 Task: Check the sale-to-list ratio of island bar in the last 3 years.
Action: Mouse moved to (959, 212)
Screenshot: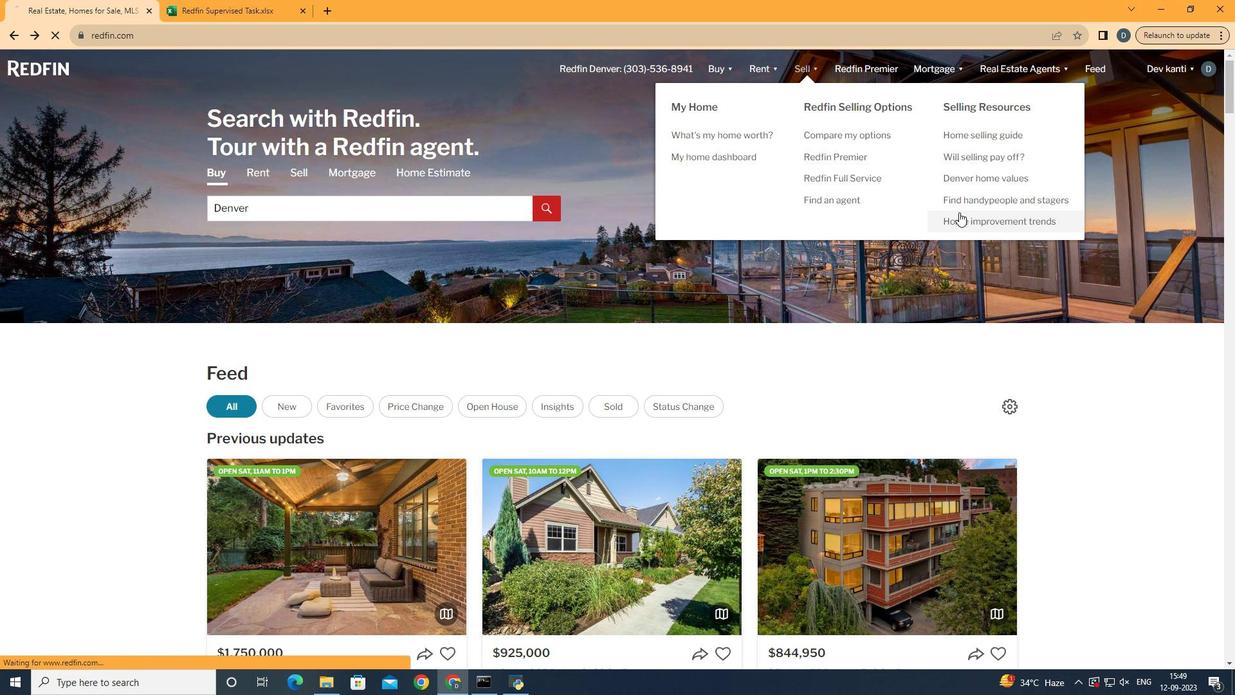 
Action: Mouse pressed left at (959, 212)
Screenshot: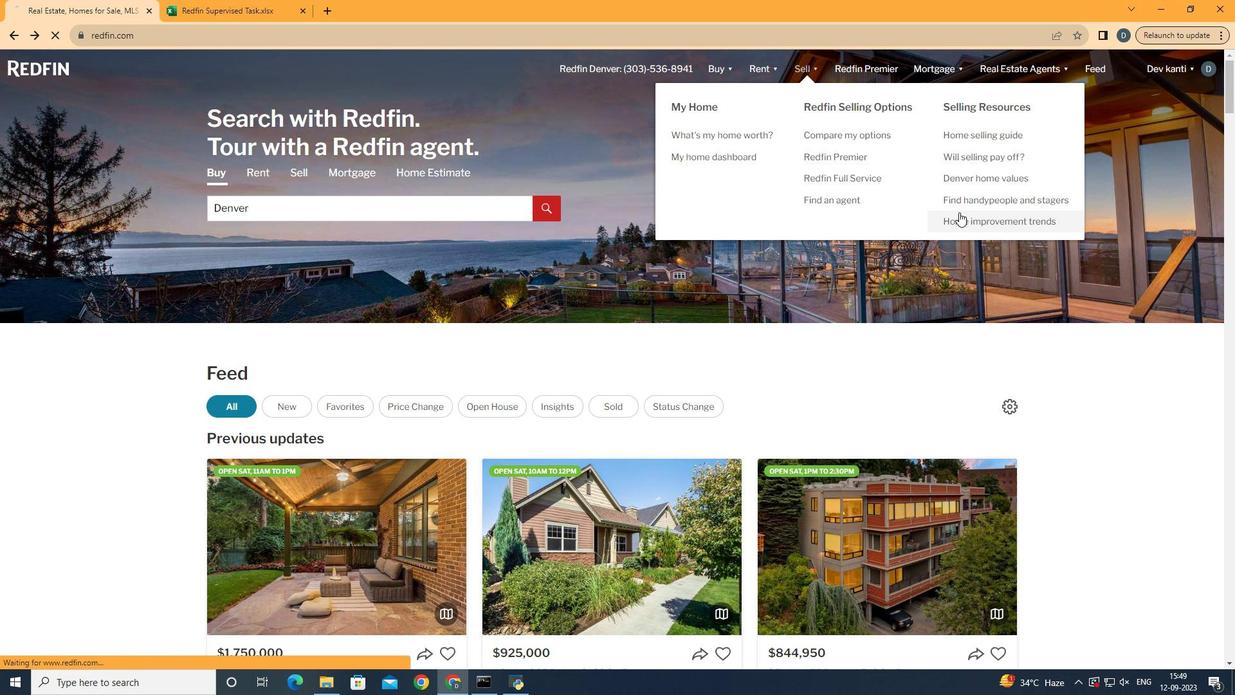 
Action: Mouse moved to (299, 263)
Screenshot: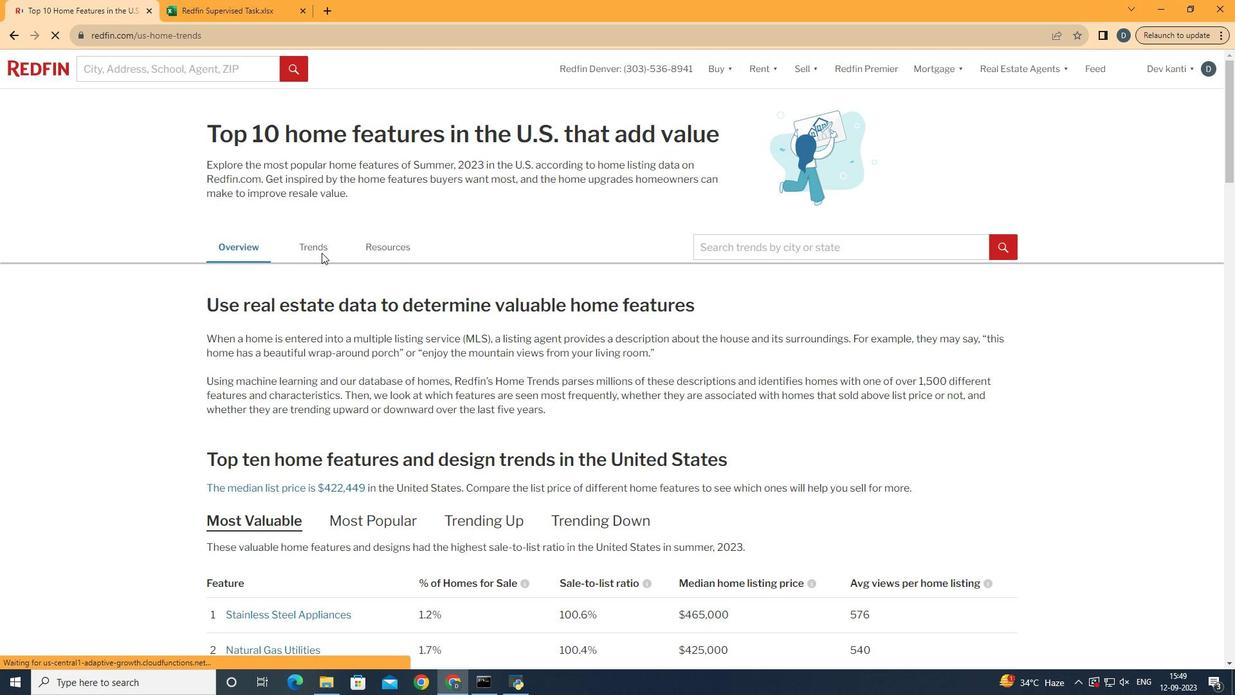 
Action: Mouse pressed left at (299, 263)
Screenshot: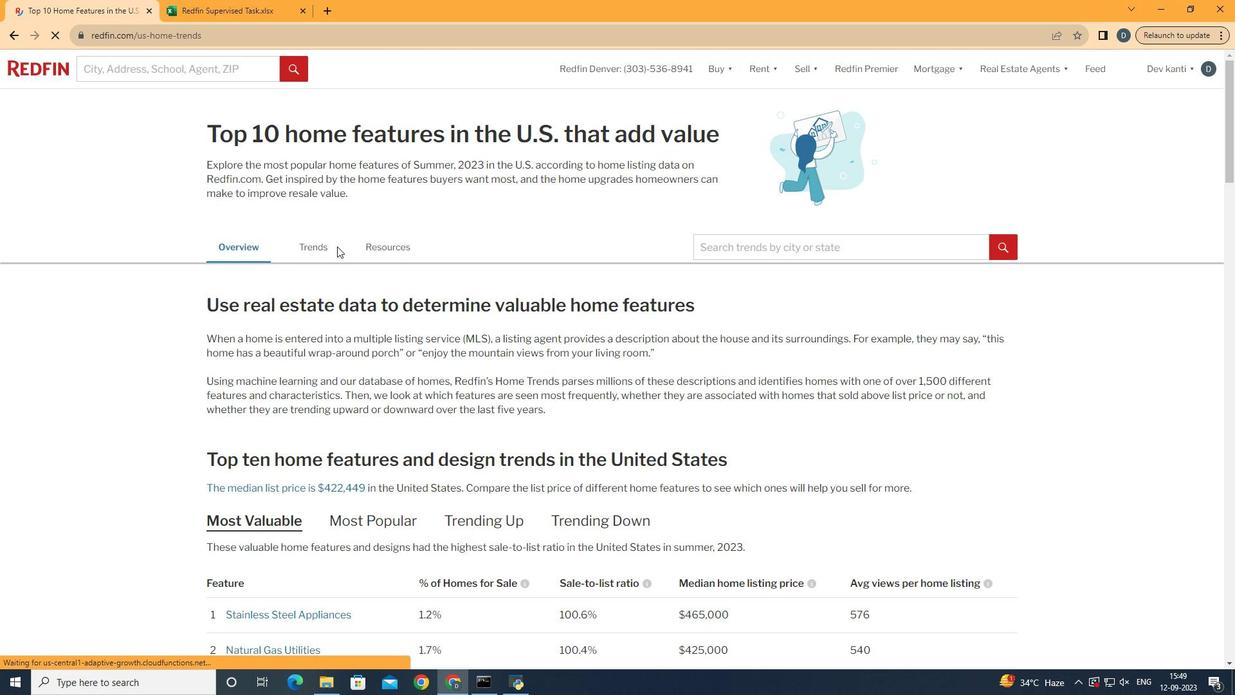 
Action: Mouse moved to (337, 246)
Screenshot: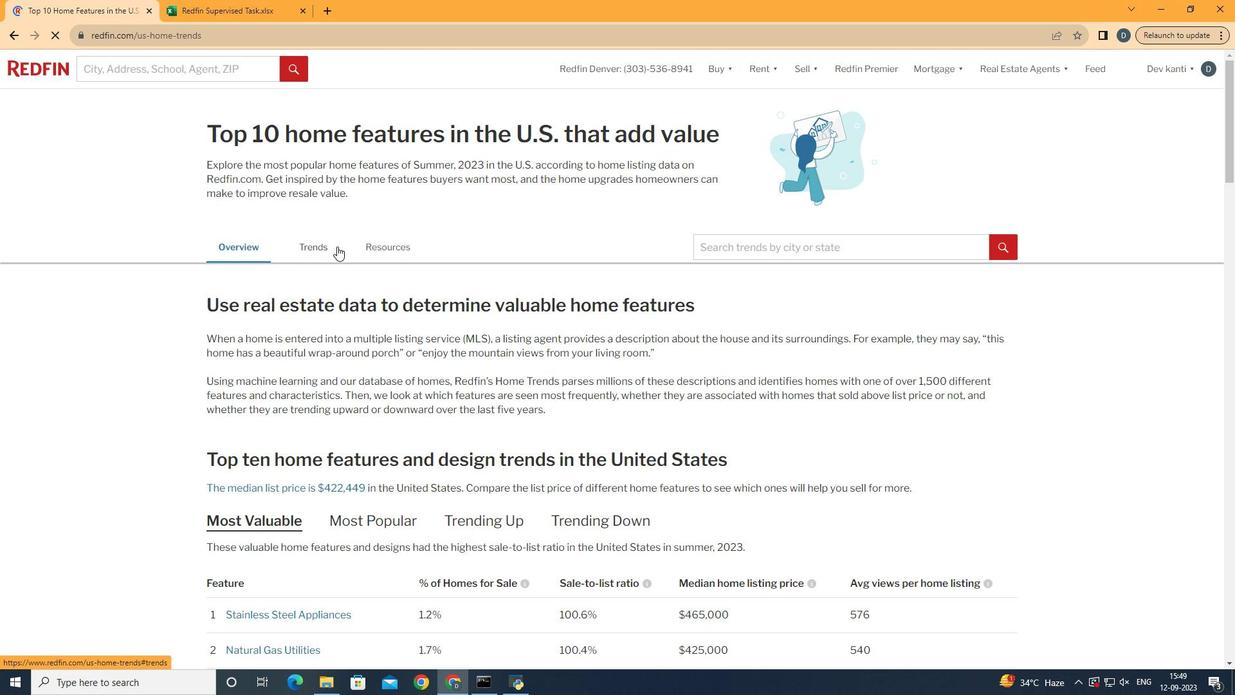 
Action: Mouse pressed left at (337, 246)
Screenshot: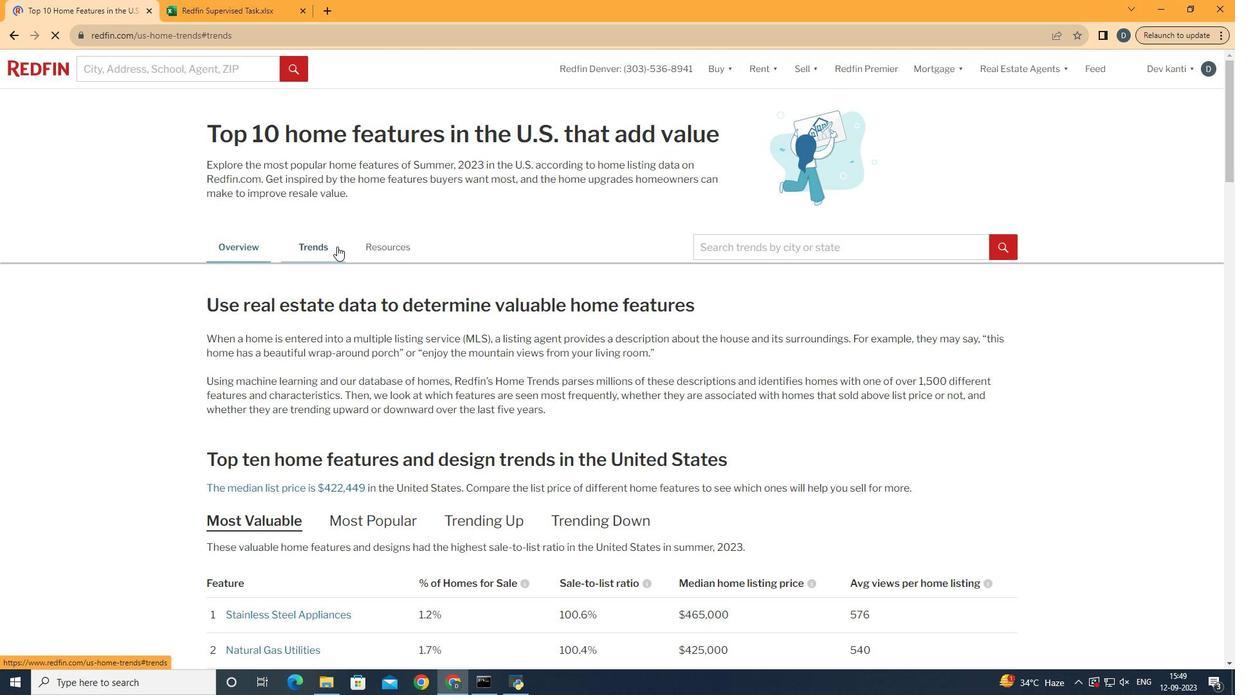 
Action: Mouse scrolled (337, 245) with delta (0, 0)
Screenshot: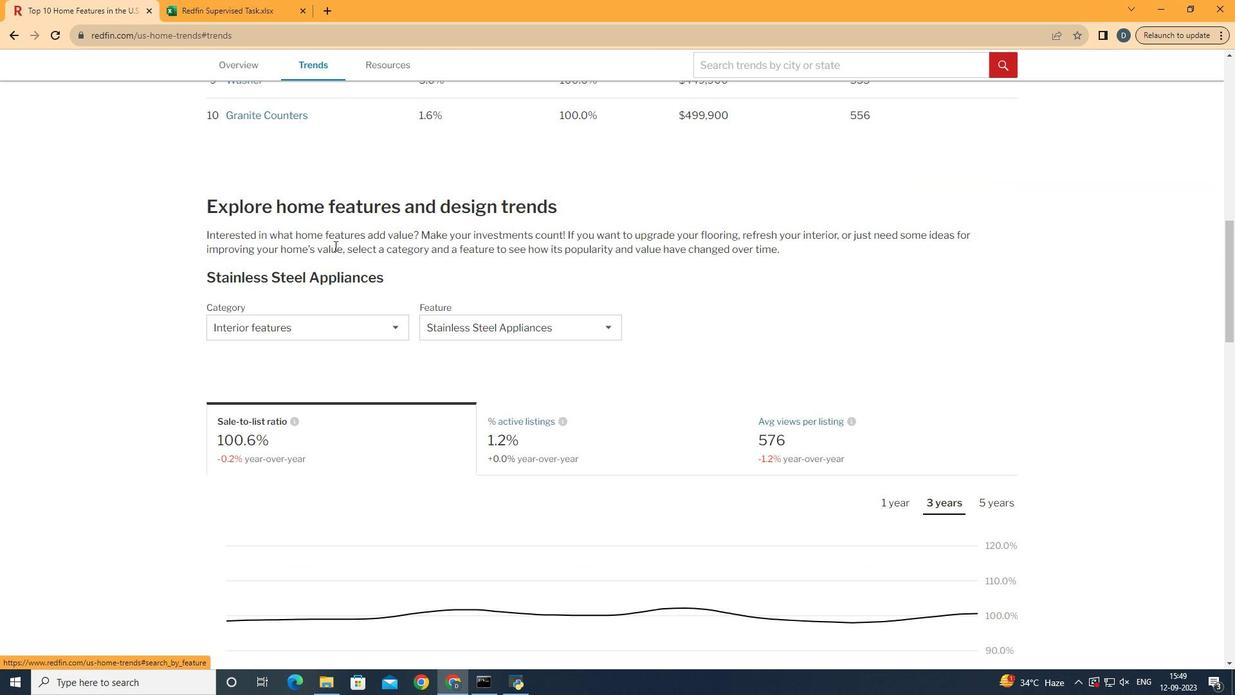 
Action: Mouse scrolled (337, 245) with delta (0, 0)
Screenshot: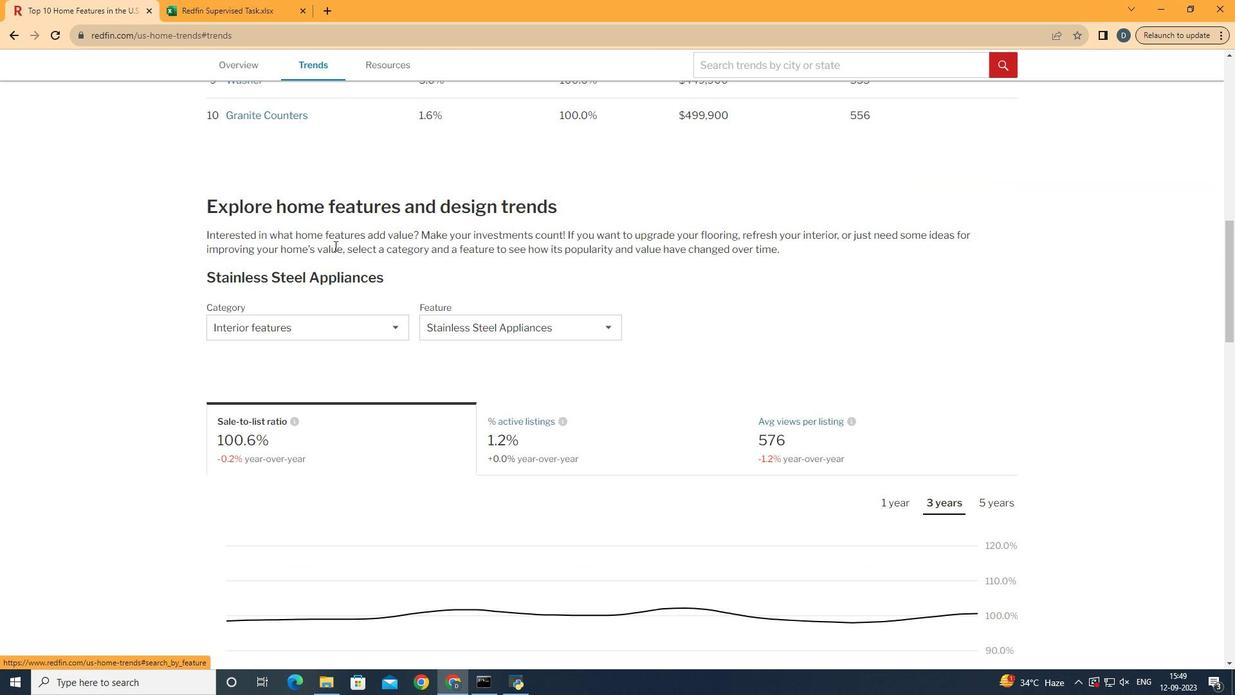 
Action: Mouse scrolled (337, 245) with delta (0, 0)
Screenshot: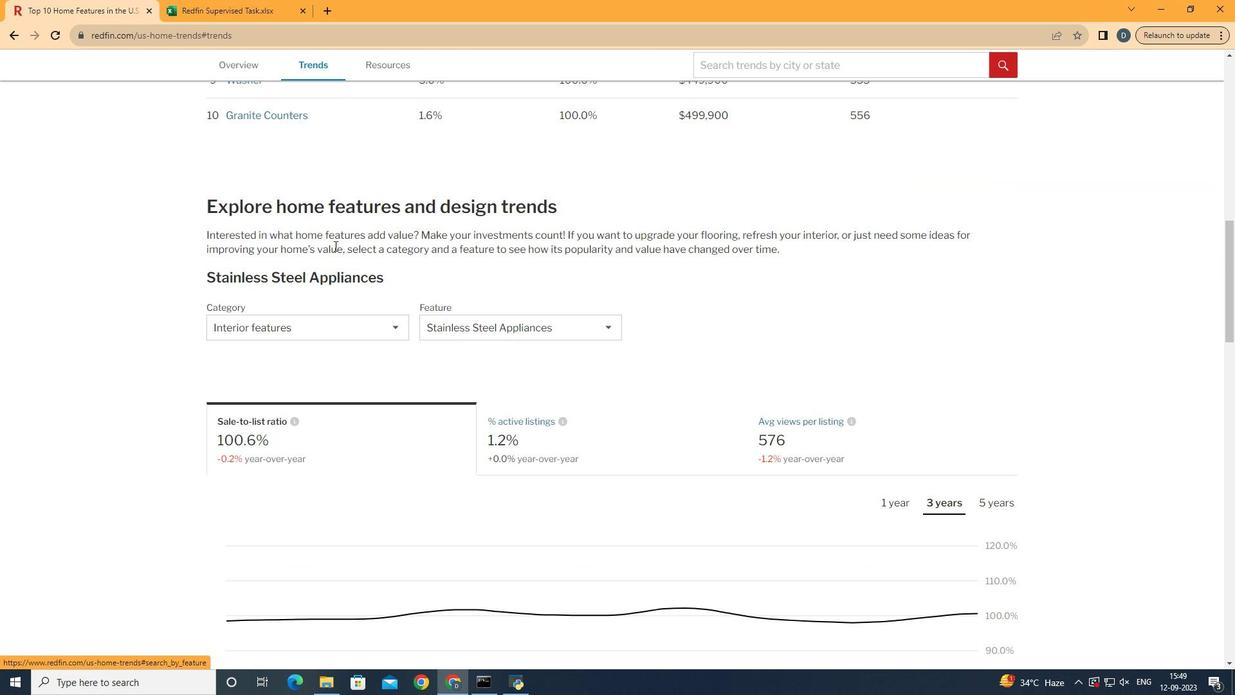 
Action: Mouse scrolled (337, 245) with delta (0, 0)
Screenshot: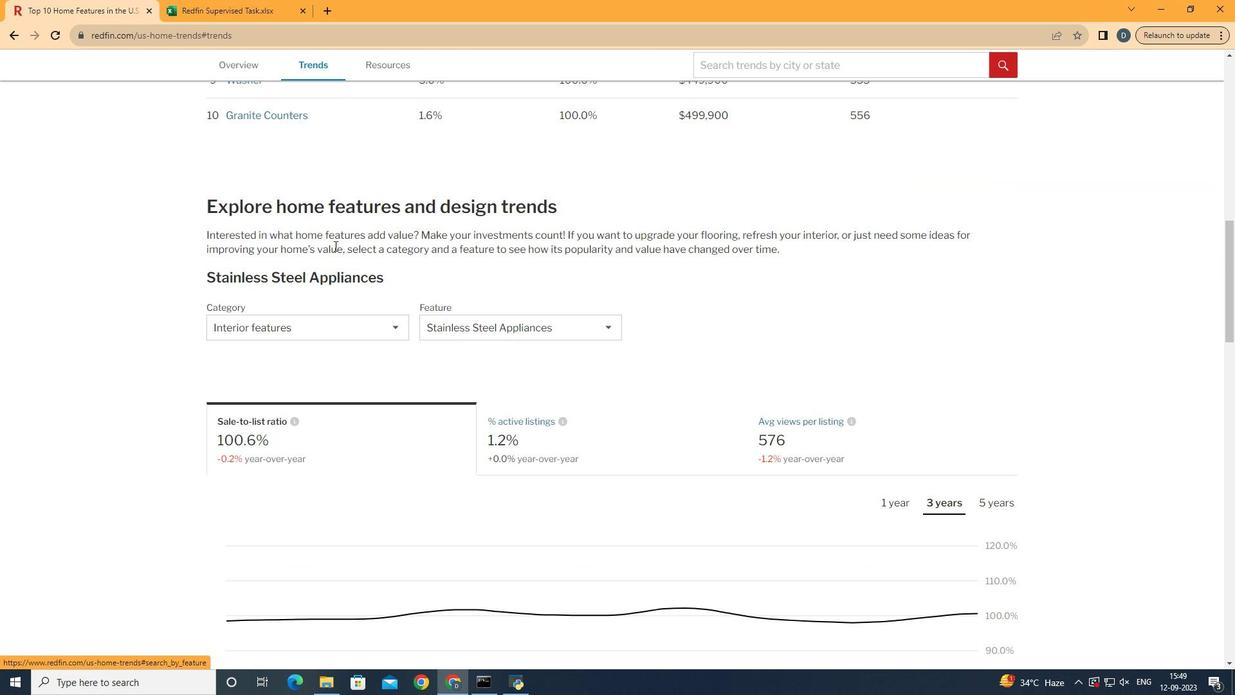 
Action: Mouse scrolled (337, 245) with delta (0, 0)
Screenshot: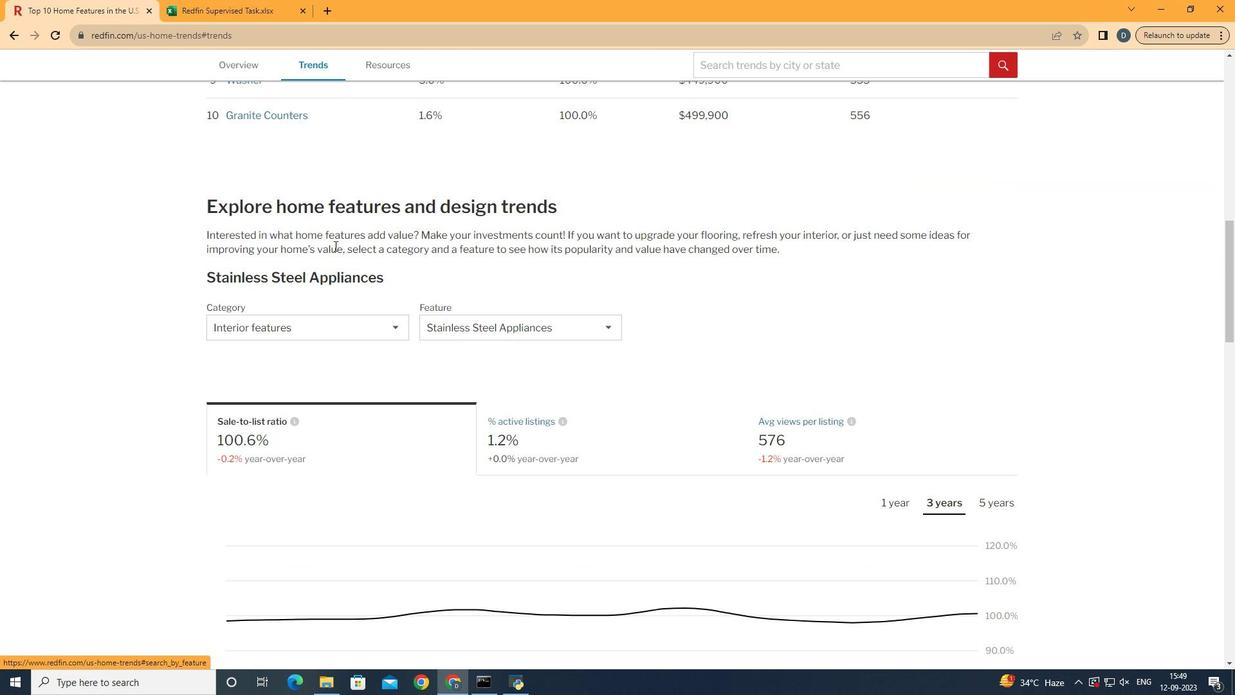 
Action: Mouse scrolled (337, 245) with delta (0, 0)
Screenshot: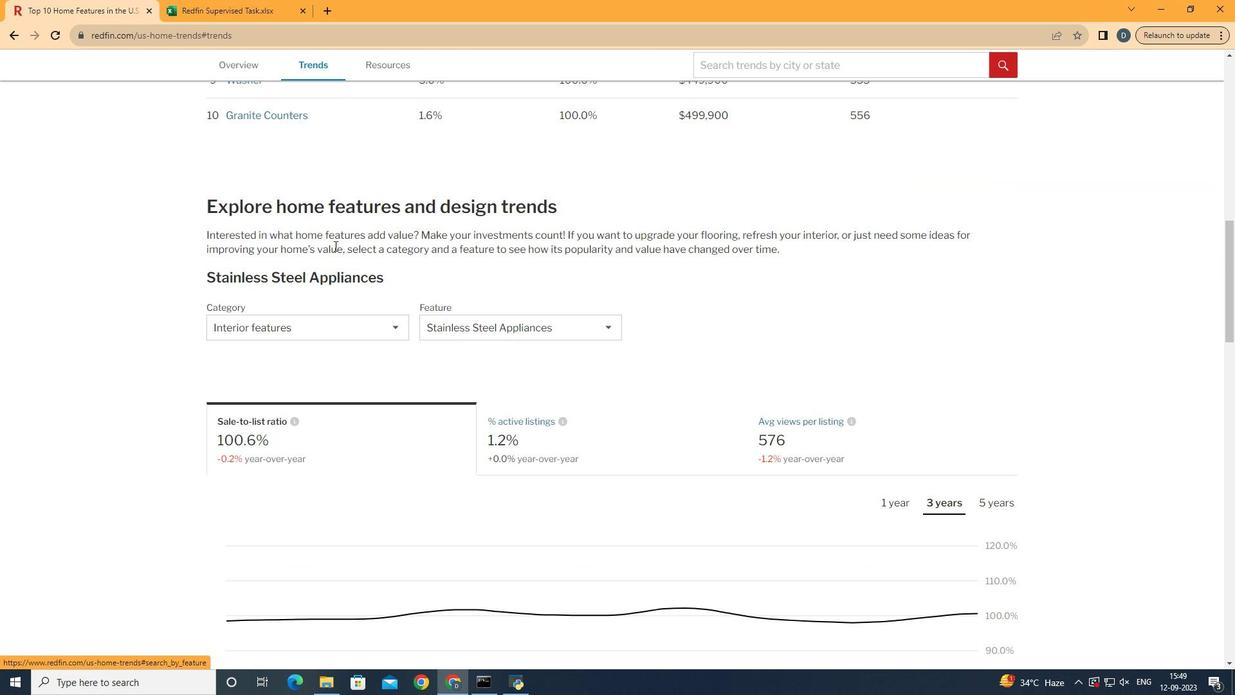 
Action: Mouse moved to (337, 246)
Screenshot: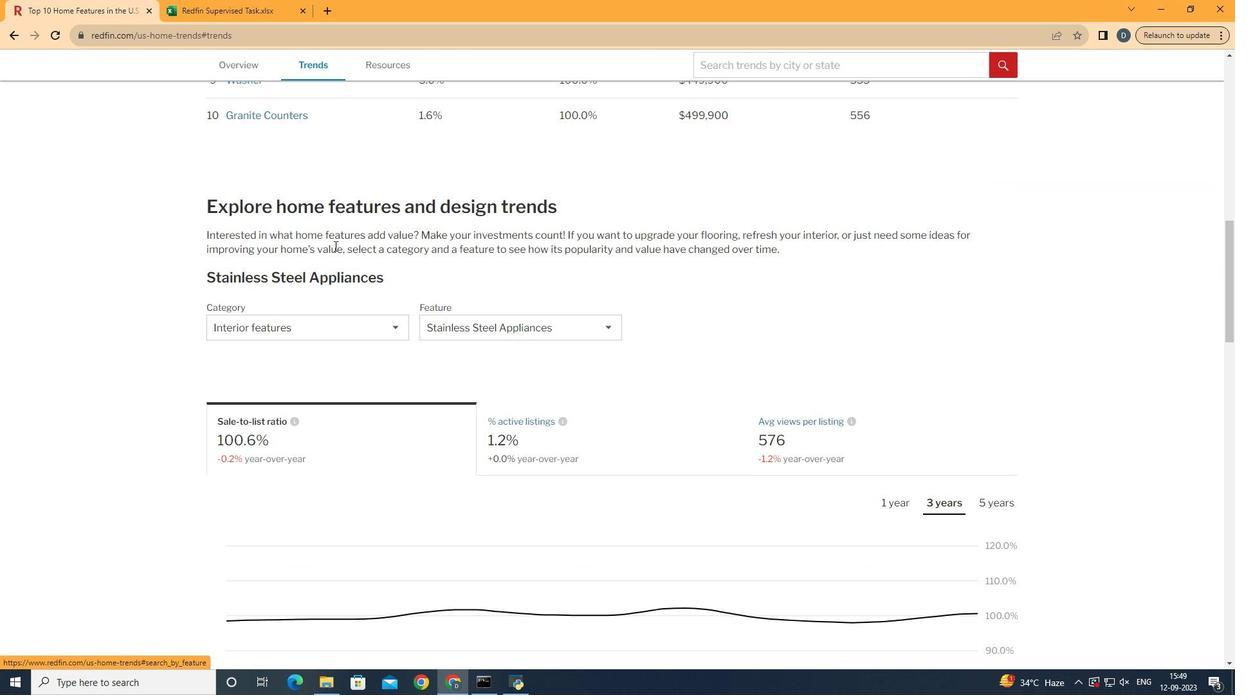 
Action: Mouse scrolled (337, 245) with delta (0, 0)
Screenshot: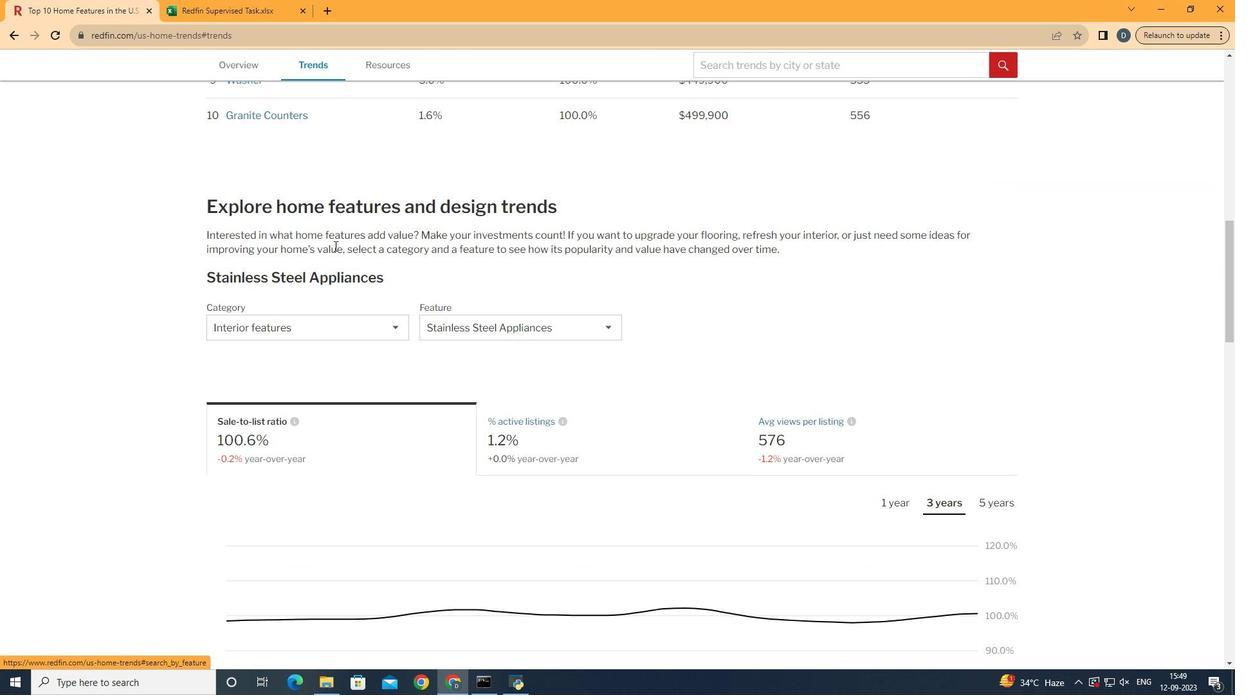 
Action: Mouse moved to (334, 245)
Screenshot: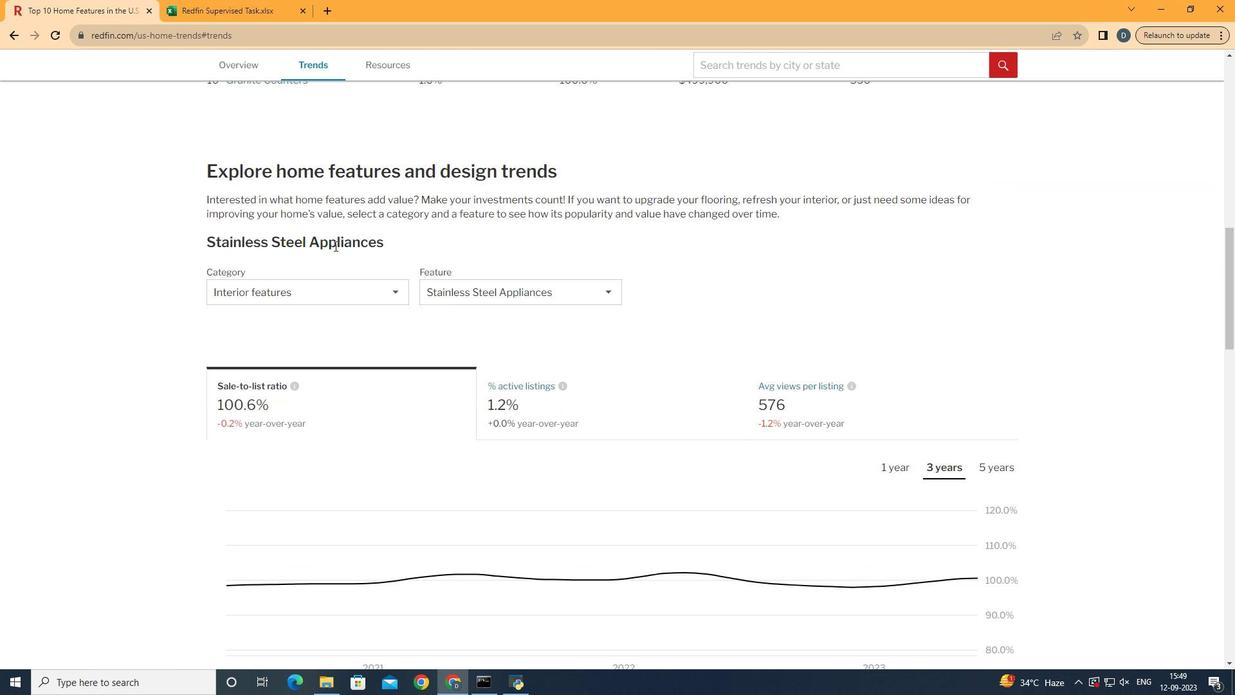 
Action: Mouse scrolled (334, 245) with delta (0, 0)
Screenshot: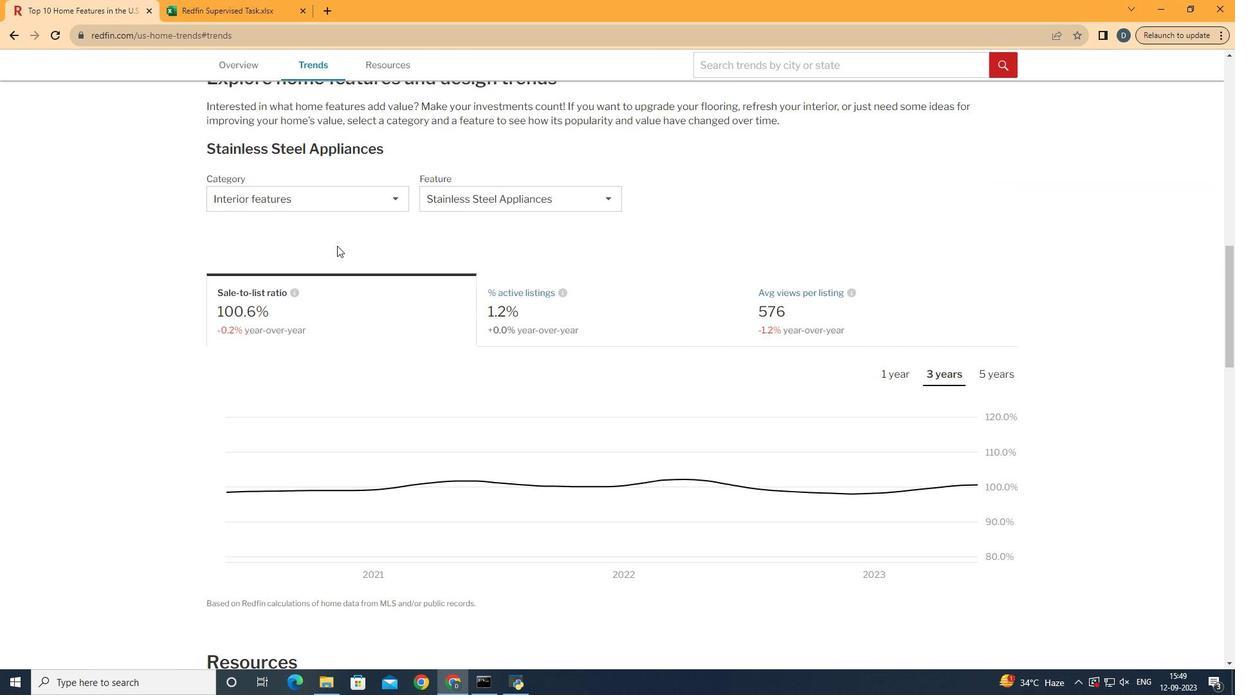 
Action: Mouse scrolled (334, 245) with delta (0, 0)
Screenshot: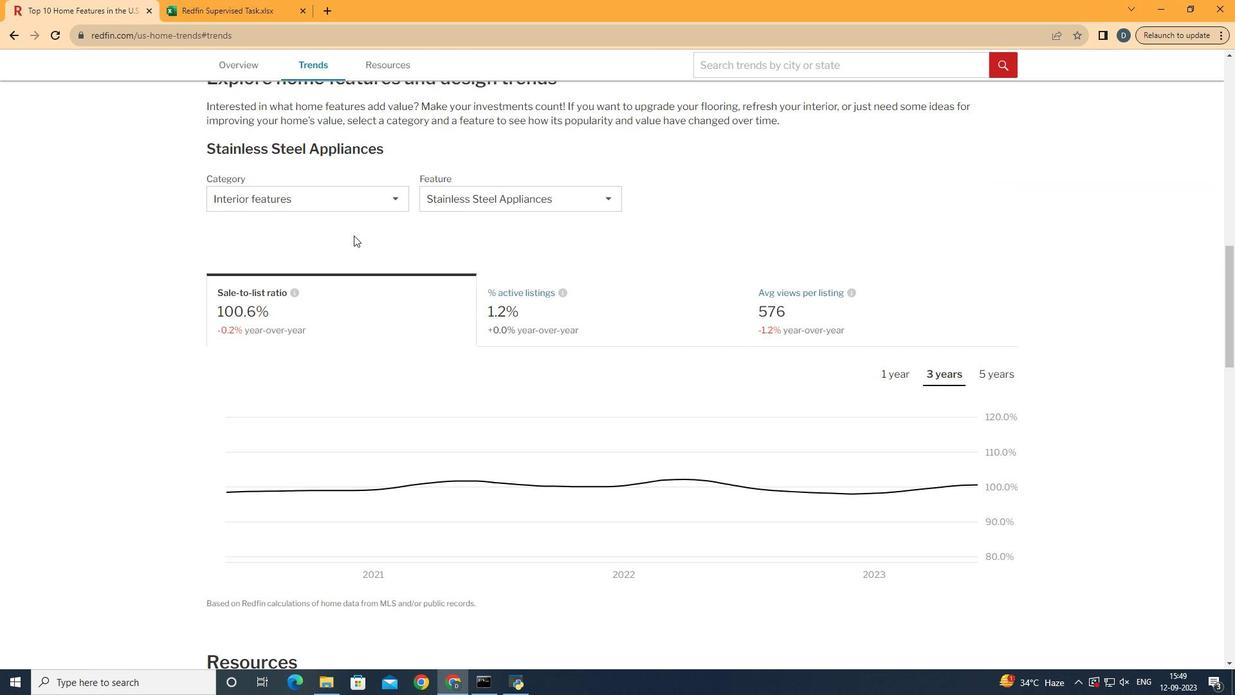 
Action: Mouse moved to (386, 196)
Screenshot: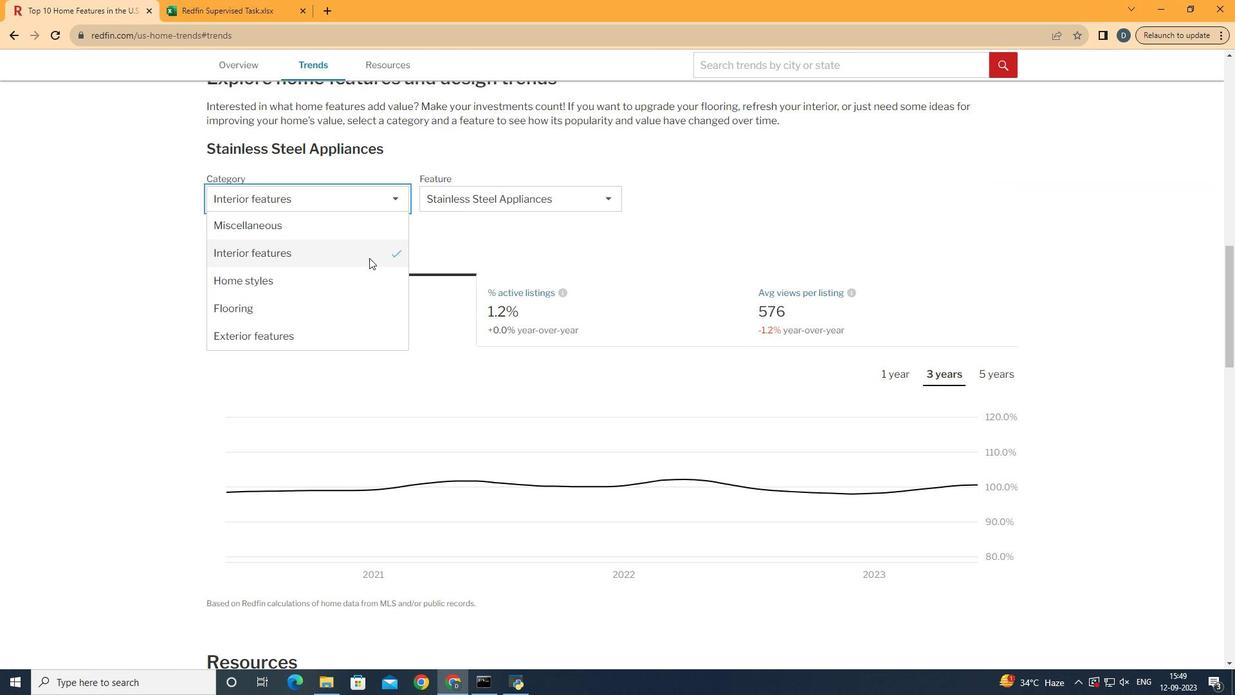 
Action: Mouse pressed left at (386, 196)
Screenshot: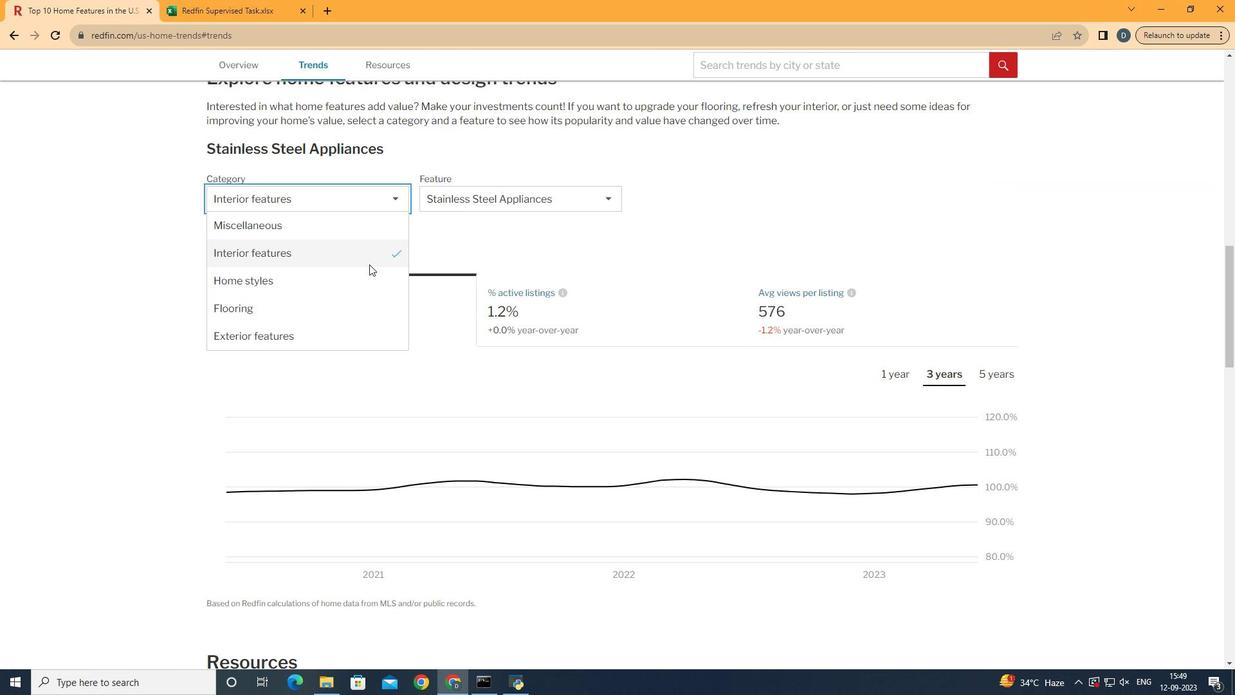 
Action: Mouse moved to (370, 265)
Screenshot: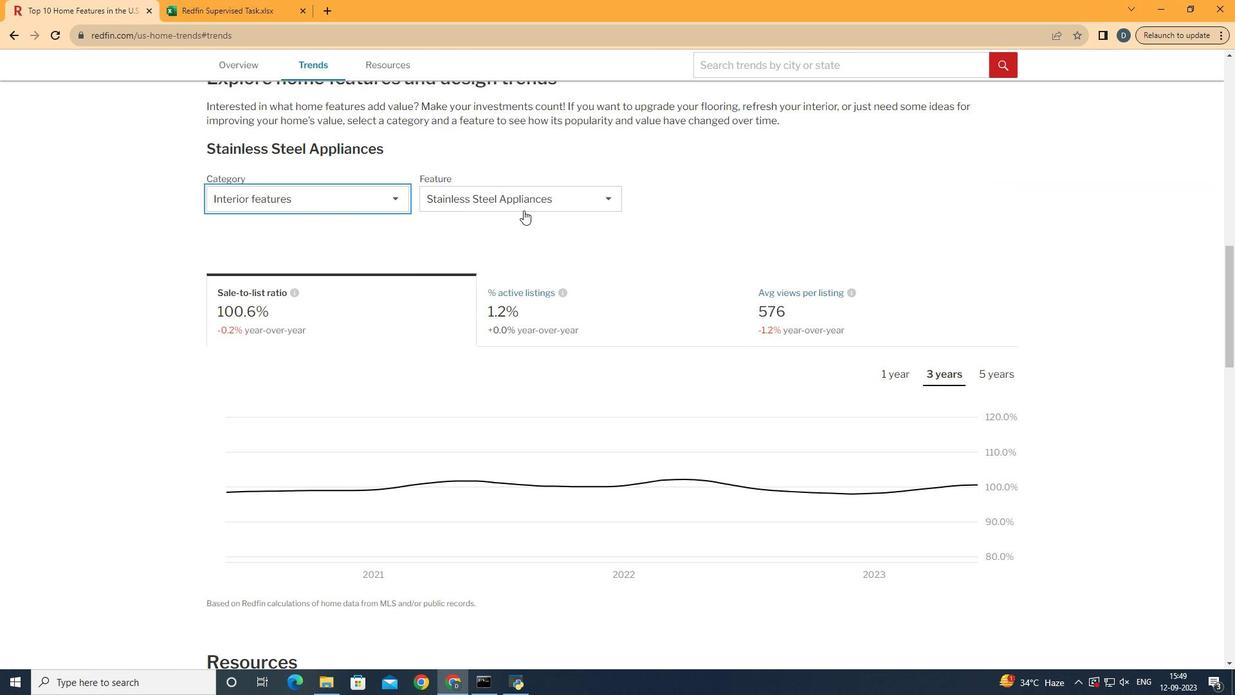 
Action: Mouse pressed left at (370, 265)
Screenshot: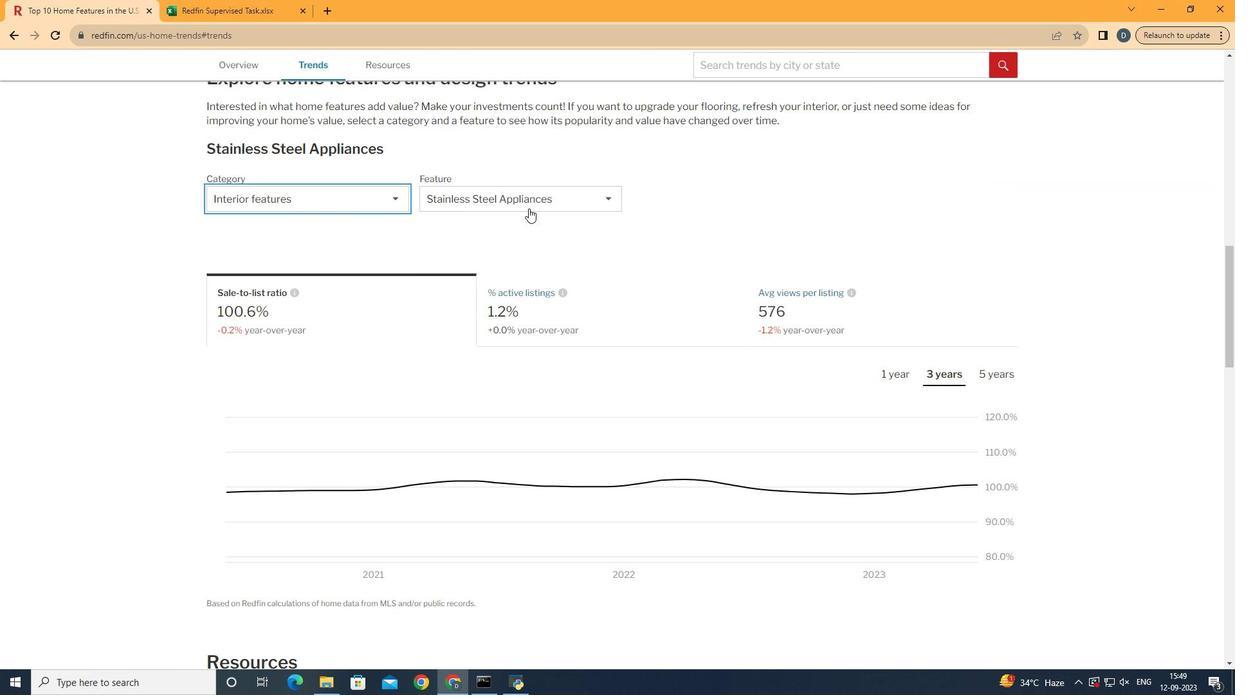 
Action: Mouse moved to (528, 208)
Screenshot: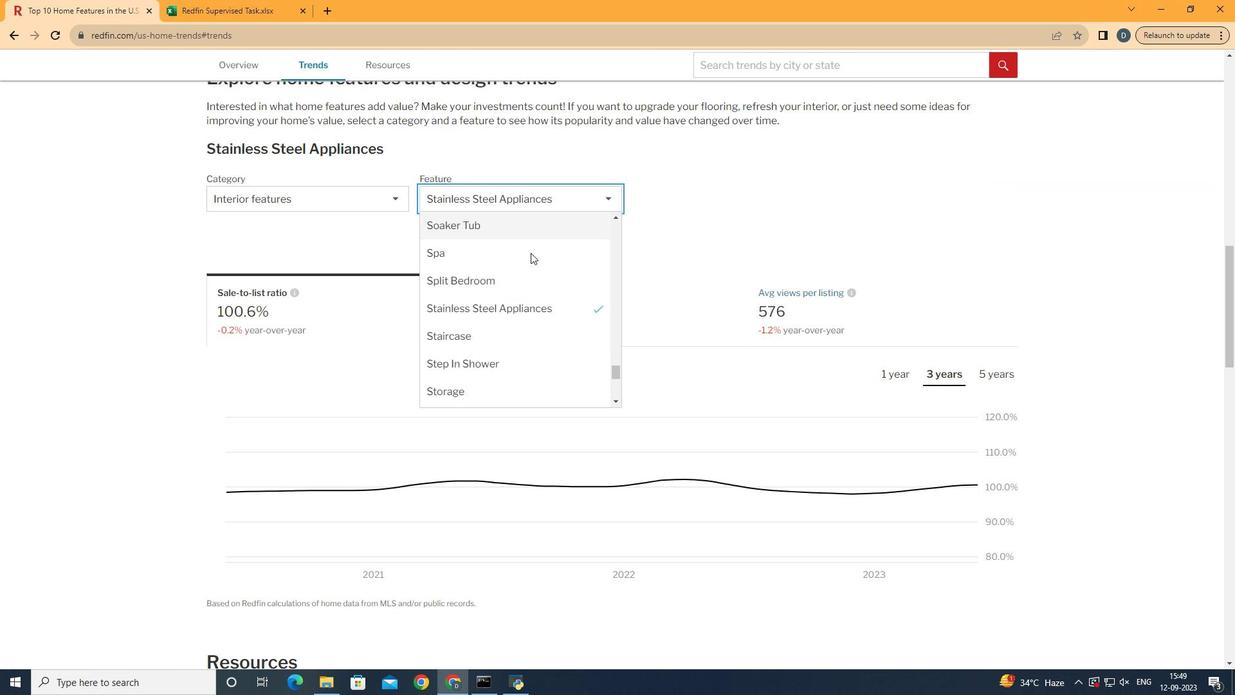 
Action: Mouse pressed left at (528, 208)
Screenshot: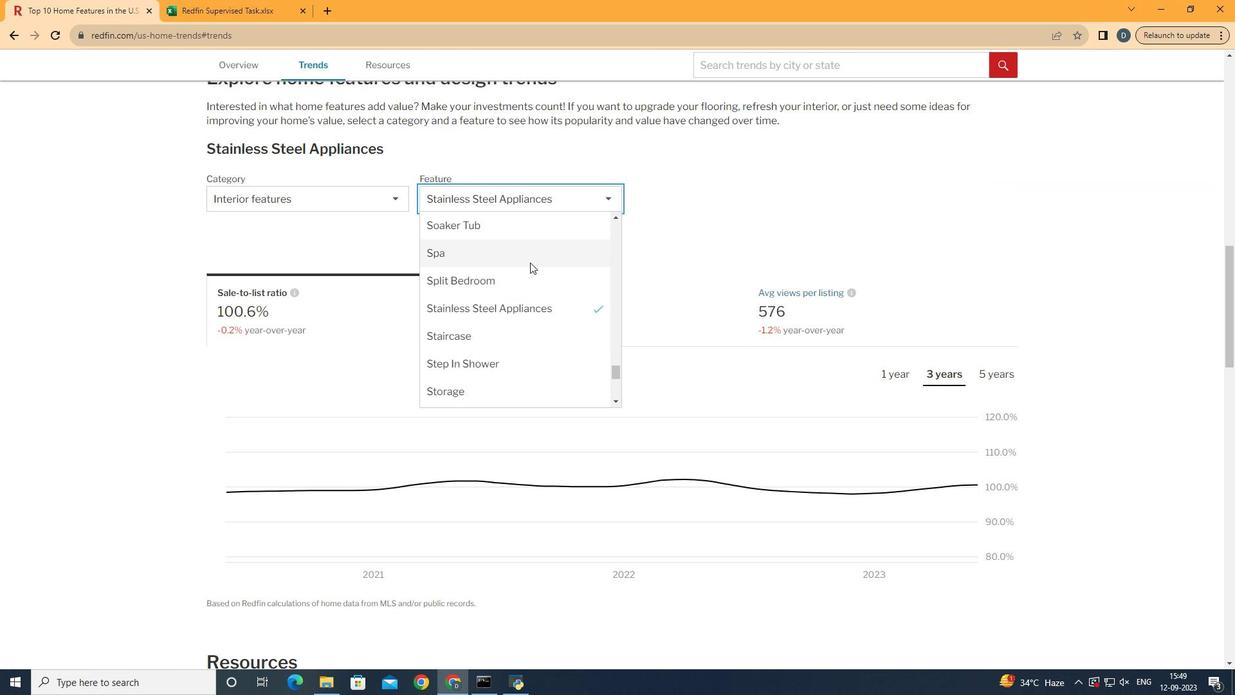 
Action: Mouse moved to (530, 263)
Screenshot: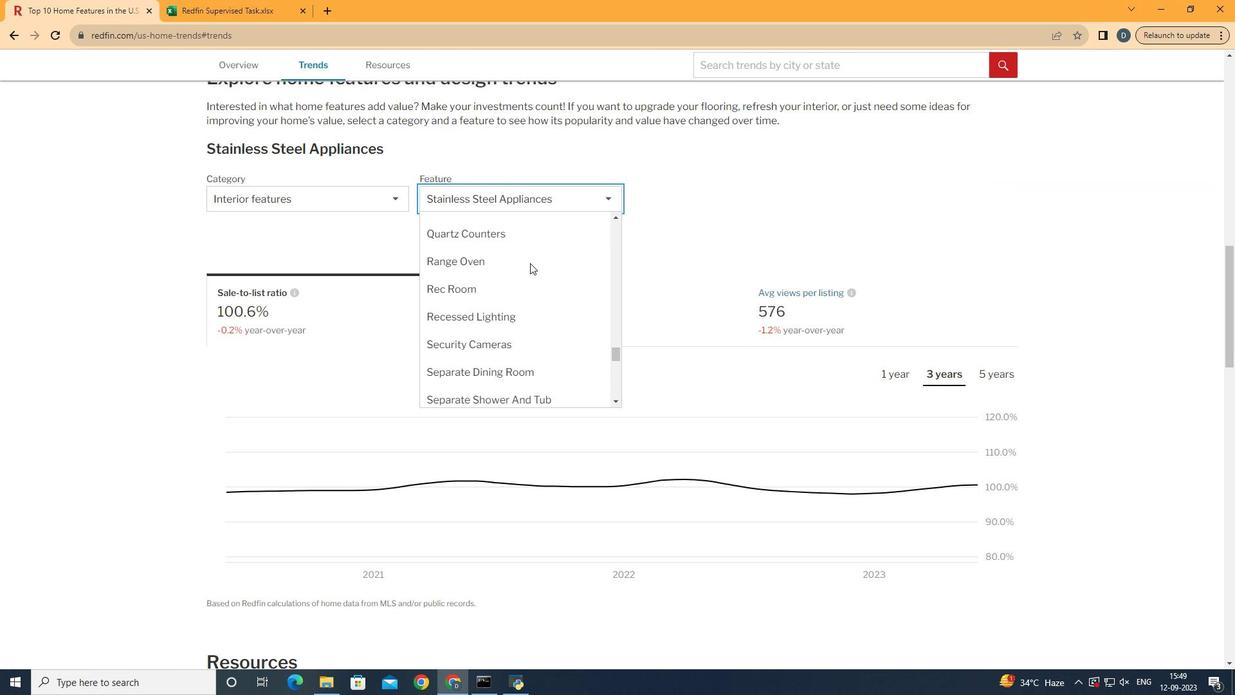 
Action: Mouse scrolled (530, 263) with delta (0, 0)
Screenshot: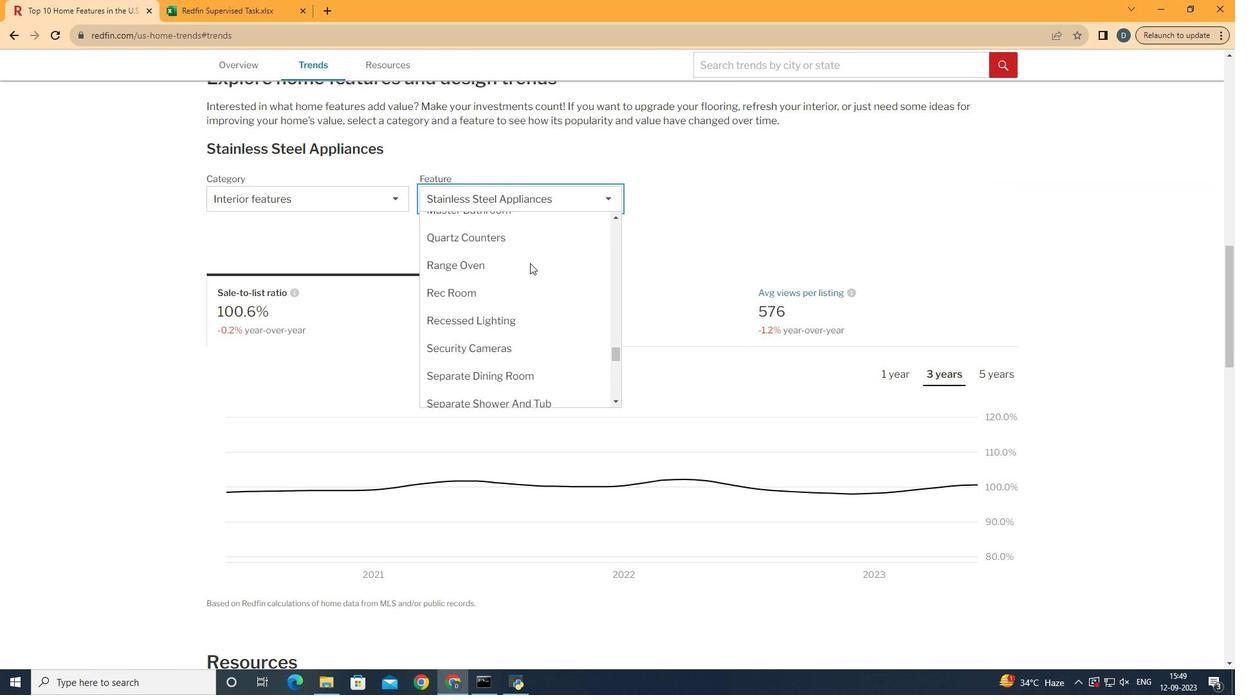 
Action: Mouse scrolled (530, 263) with delta (0, 0)
Screenshot: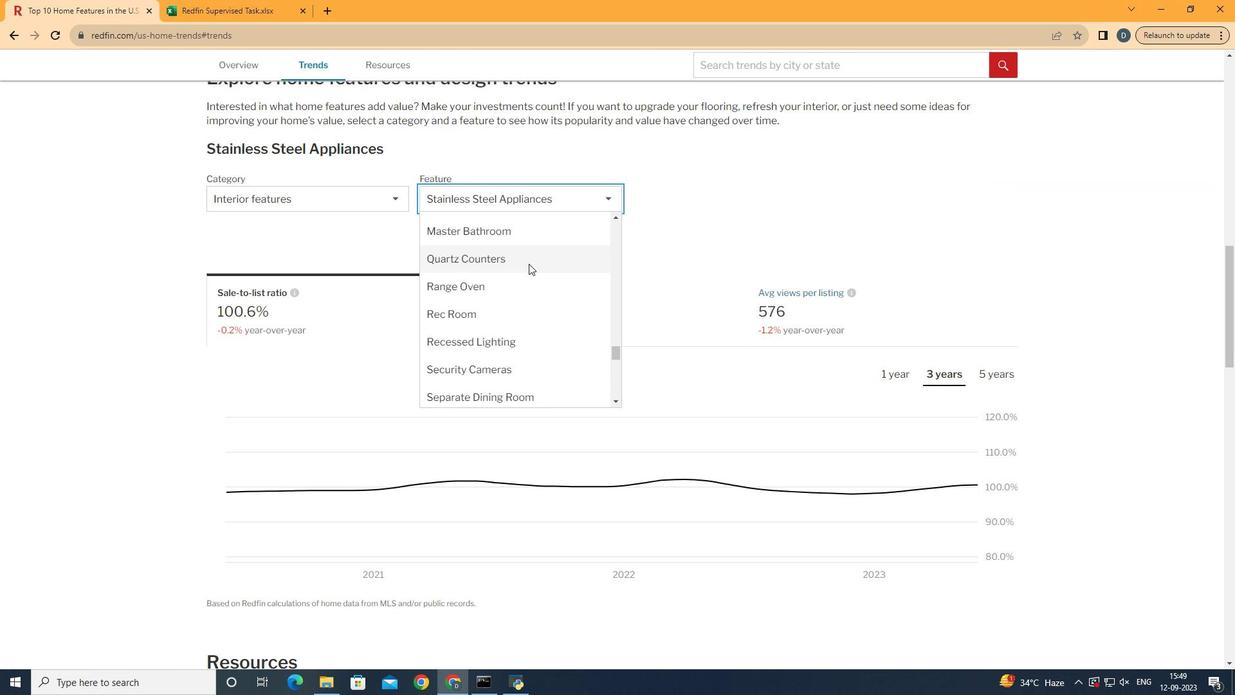 
Action: Mouse scrolled (530, 263) with delta (0, 0)
Screenshot: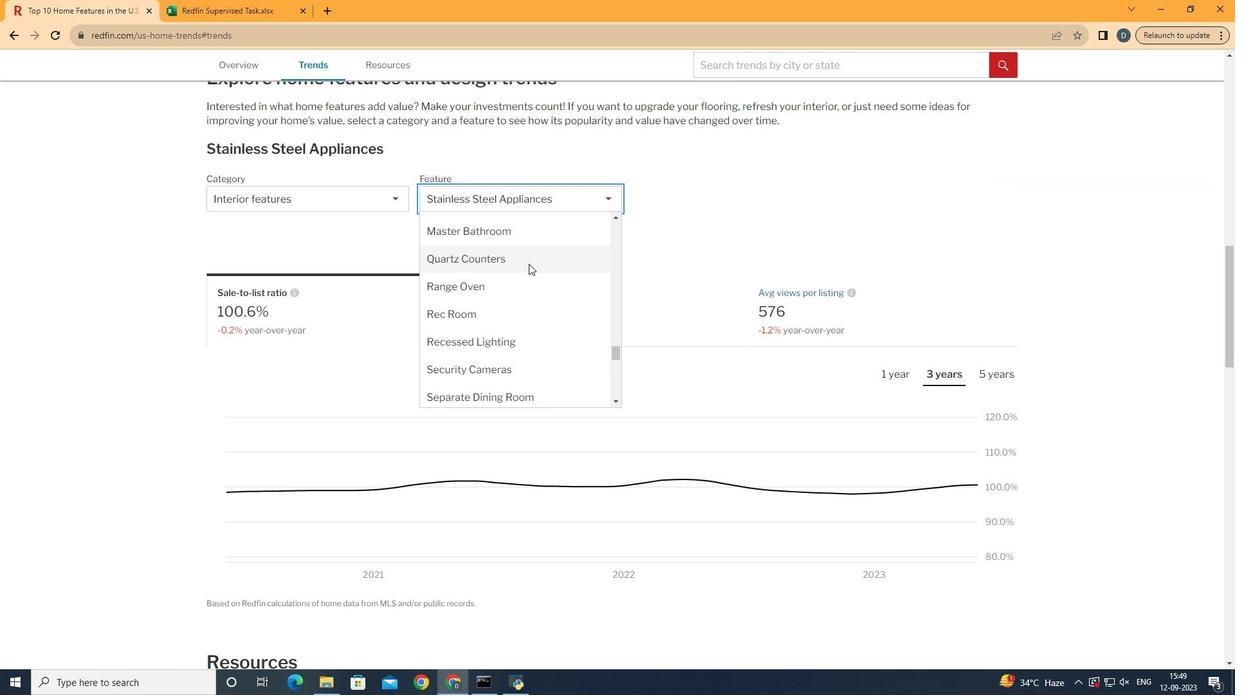 
Action: Mouse scrolled (530, 263) with delta (0, 0)
Screenshot: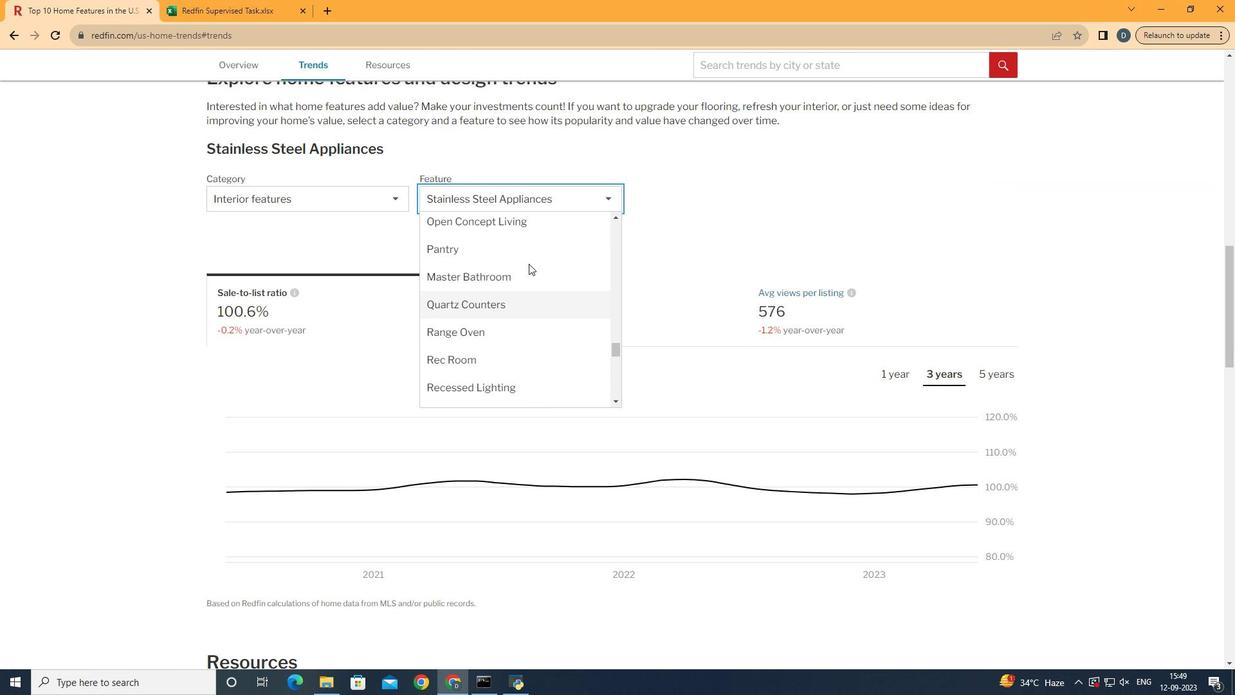 
Action: Mouse scrolled (530, 263) with delta (0, 0)
Screenshot: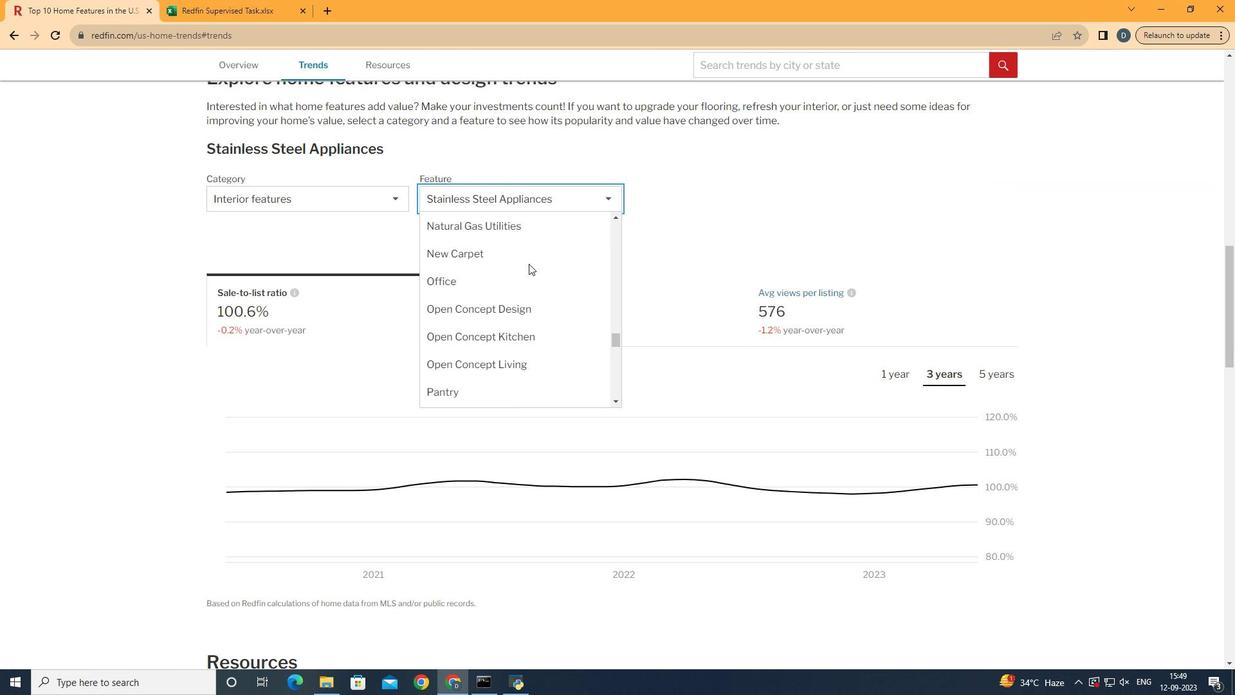 
Action: Mouse scrolled (530, 263) with delta (0, 0)
Screenshot: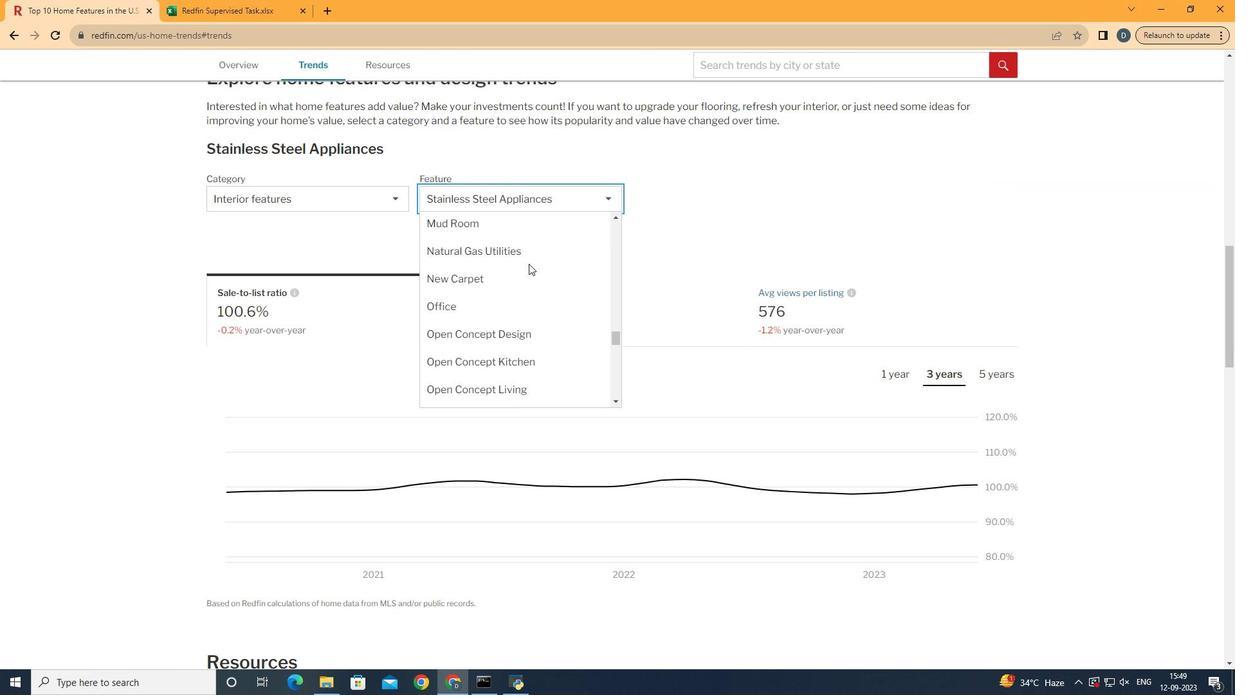 
Action: Mouse moved to (528, 263)
Screenshot: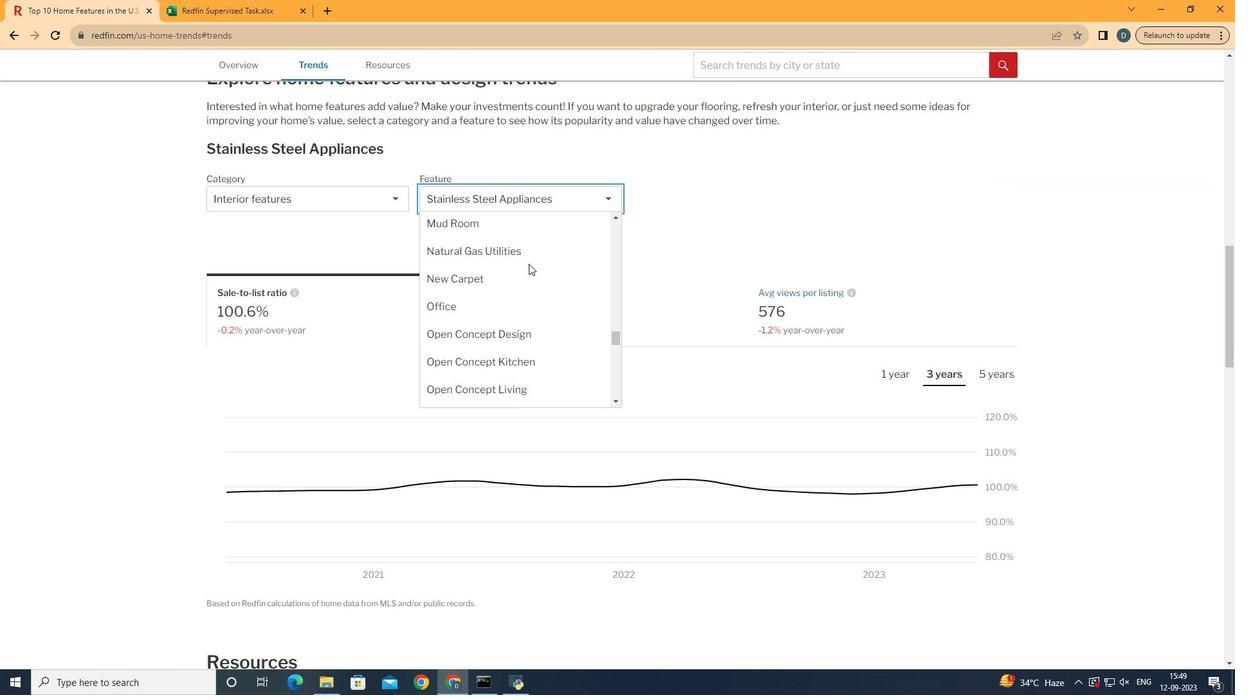 
Action: Mouse scrolled (528, 264) with delta (0, 0)
Screenshot: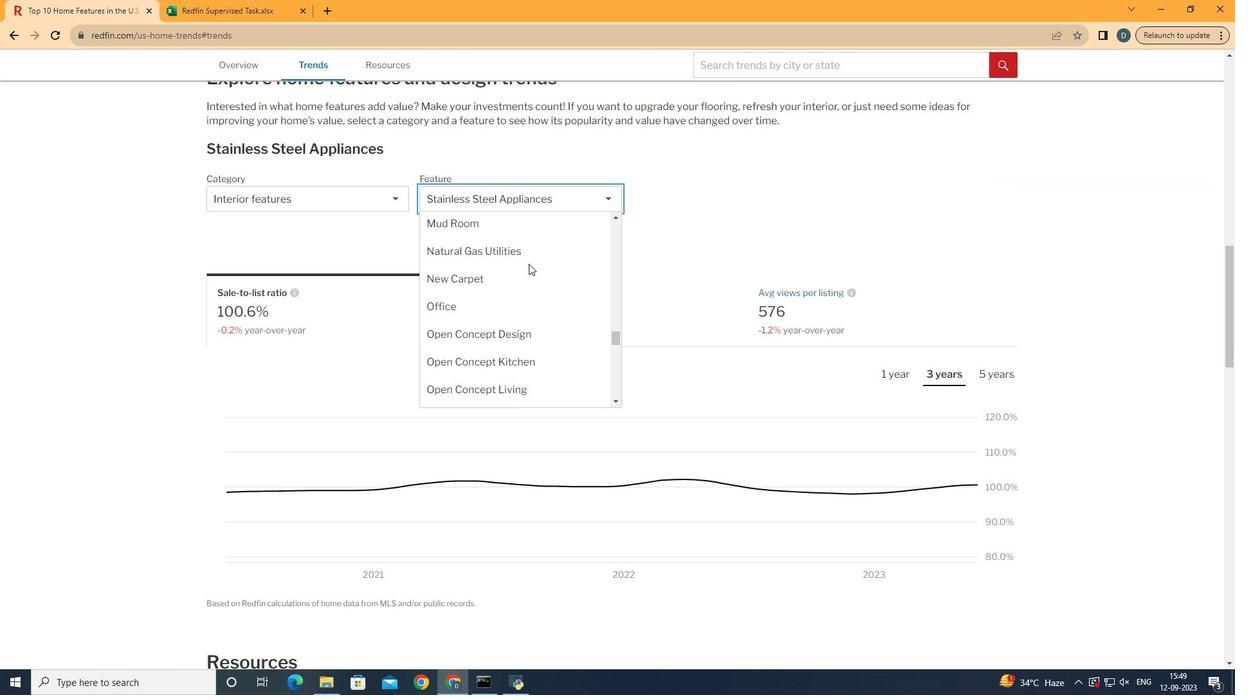 
Action: Mouse scrolled (528, 264) with delta (0, 0)
Screenshot: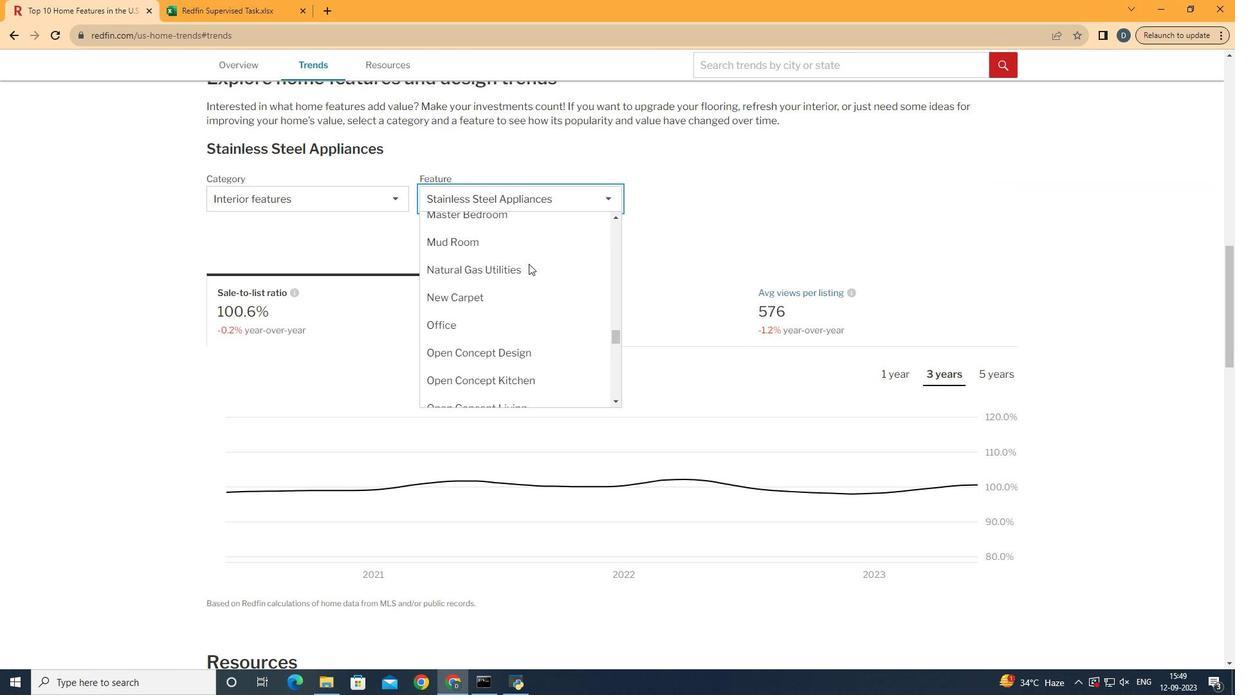 
Action: Mouse scrolled (528, 264) with delta (0, 0)
Screenshot: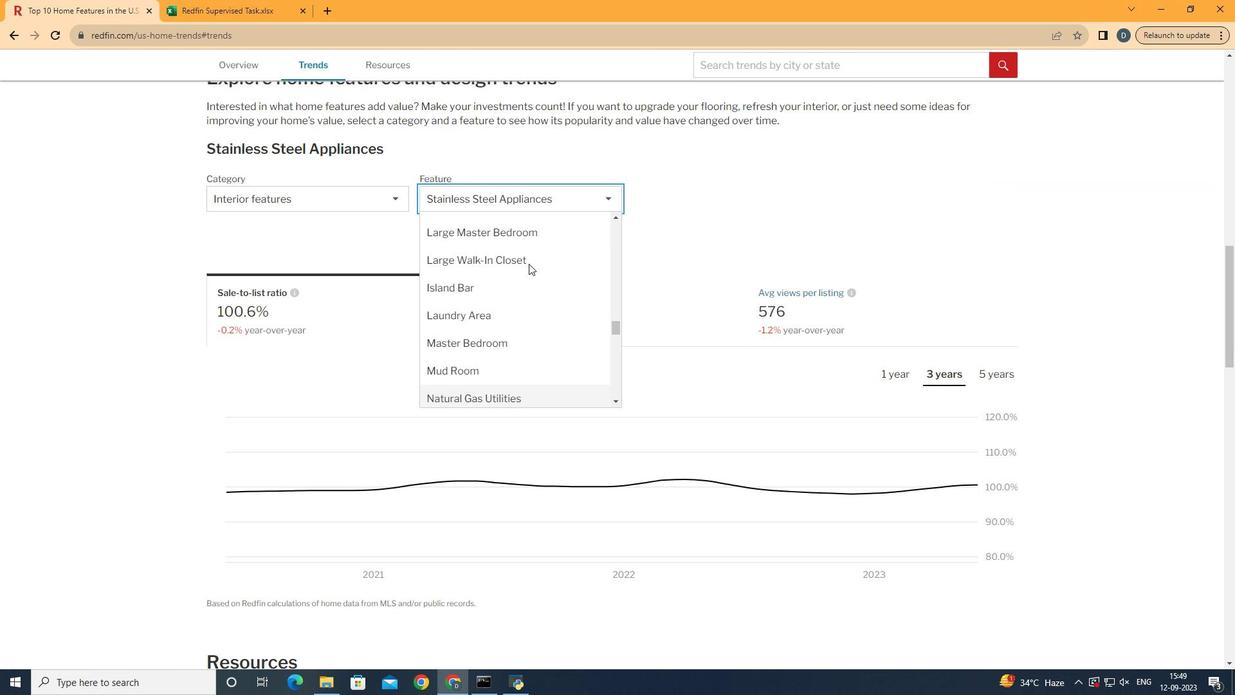 
Action: Mouse scrolled (528, 264) with delta (0, 0)
Screenshot: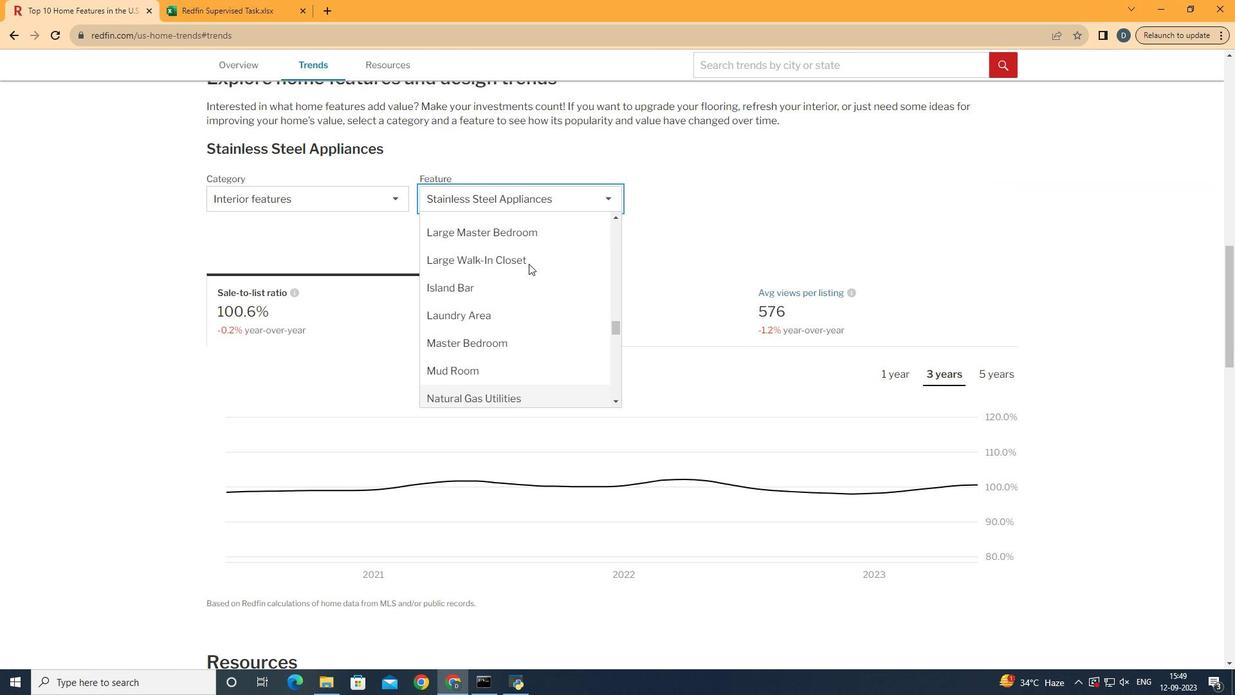 
Action: Mouse moved to (534, 290)
Screenshot: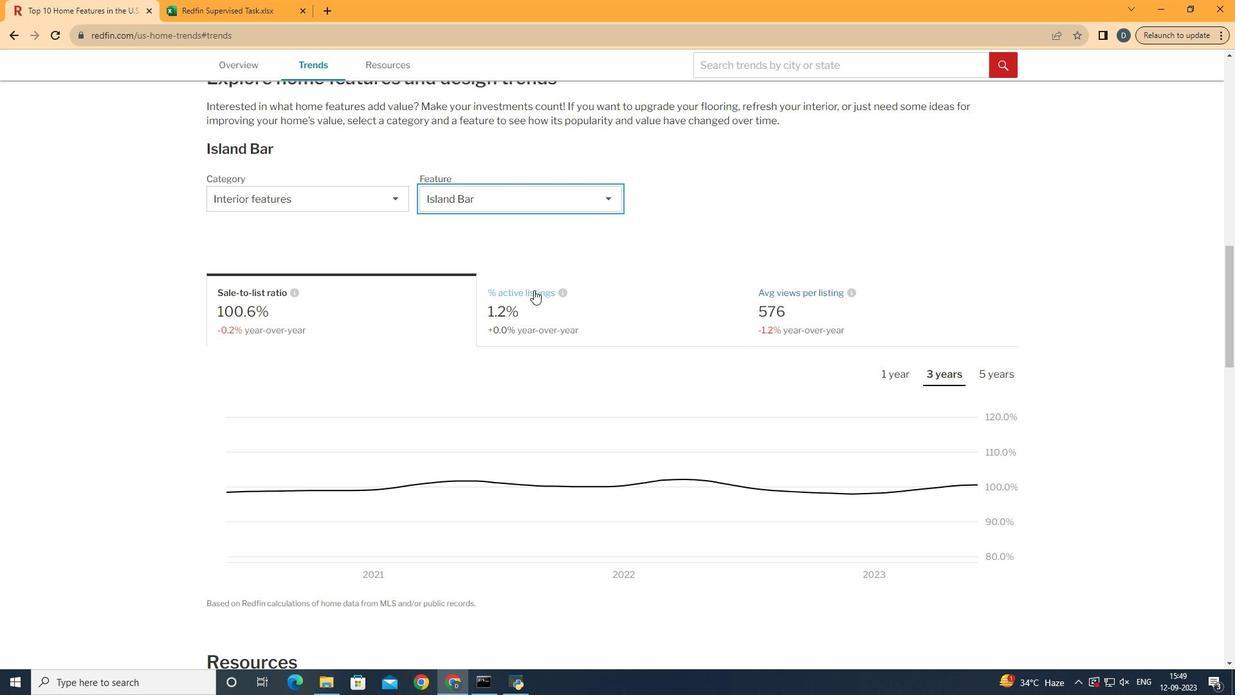 
Action: Mouse pressed left at (534, 290)
Screenshot: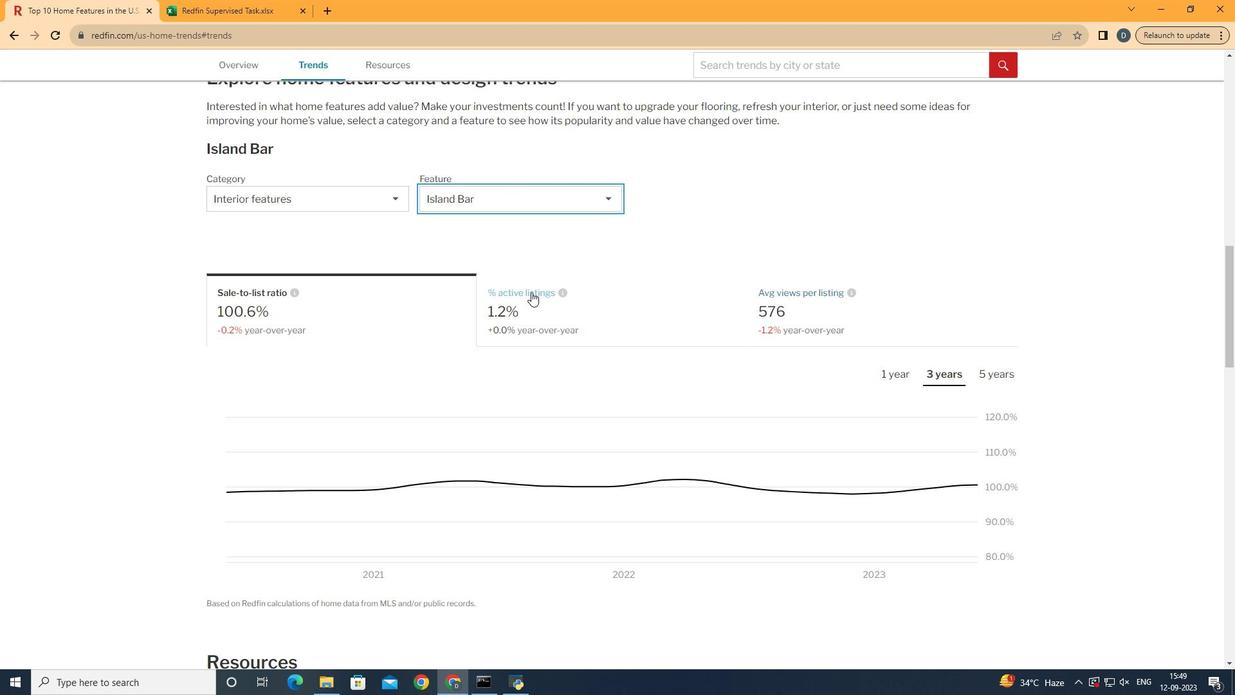 
Action: Mouse moved to (414, 314)
Screenshot: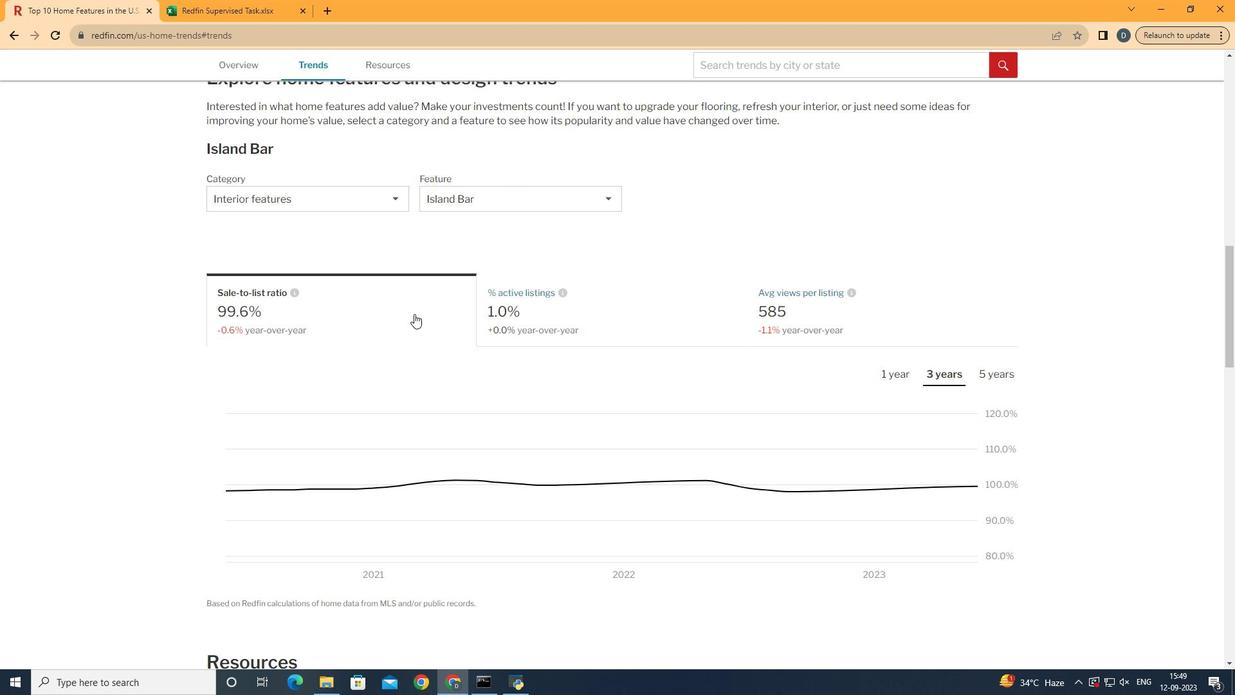 
Action: Mouse pressed left at (414, 314)
Screenshot: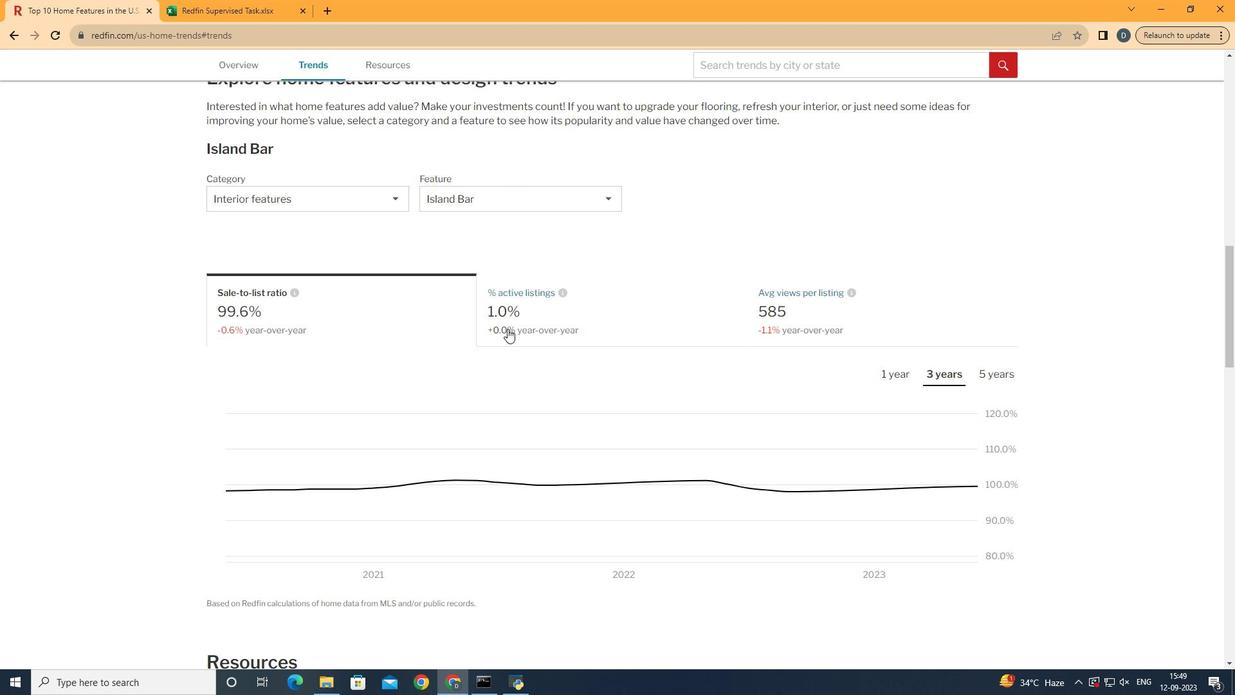
Action: Mouse moved to (929, 368)
Screenshot: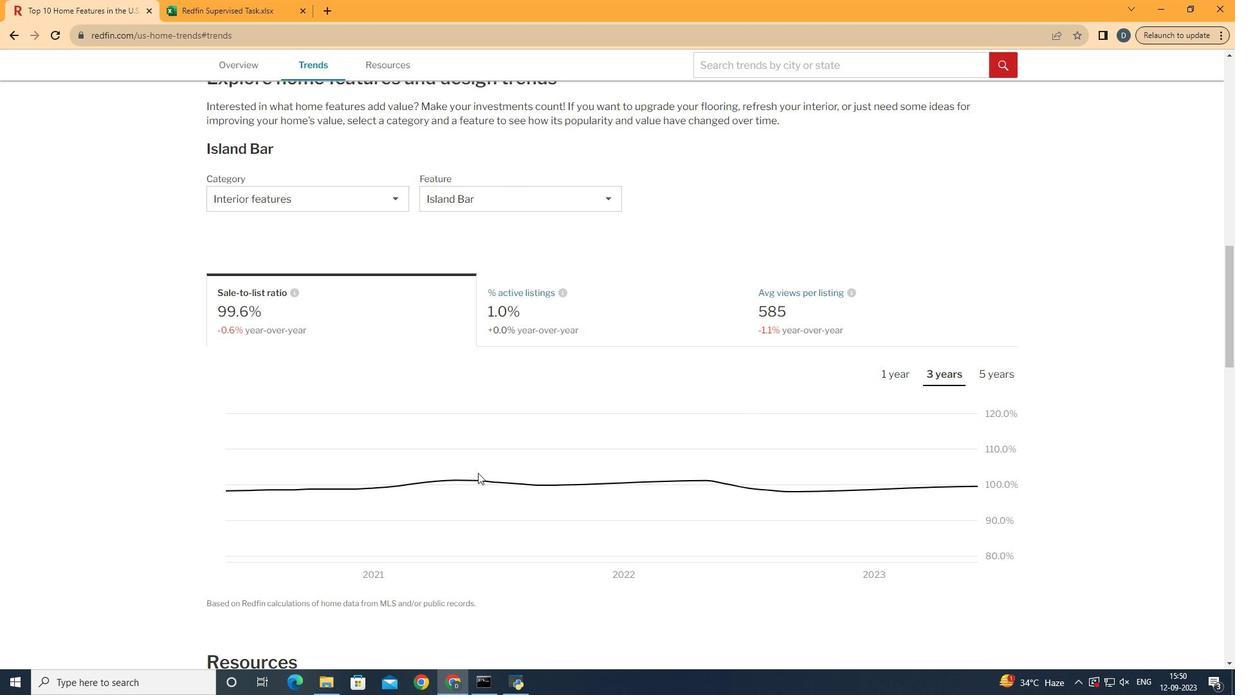 
Action: Mouse pressed left at (929, 368)
Screenshot: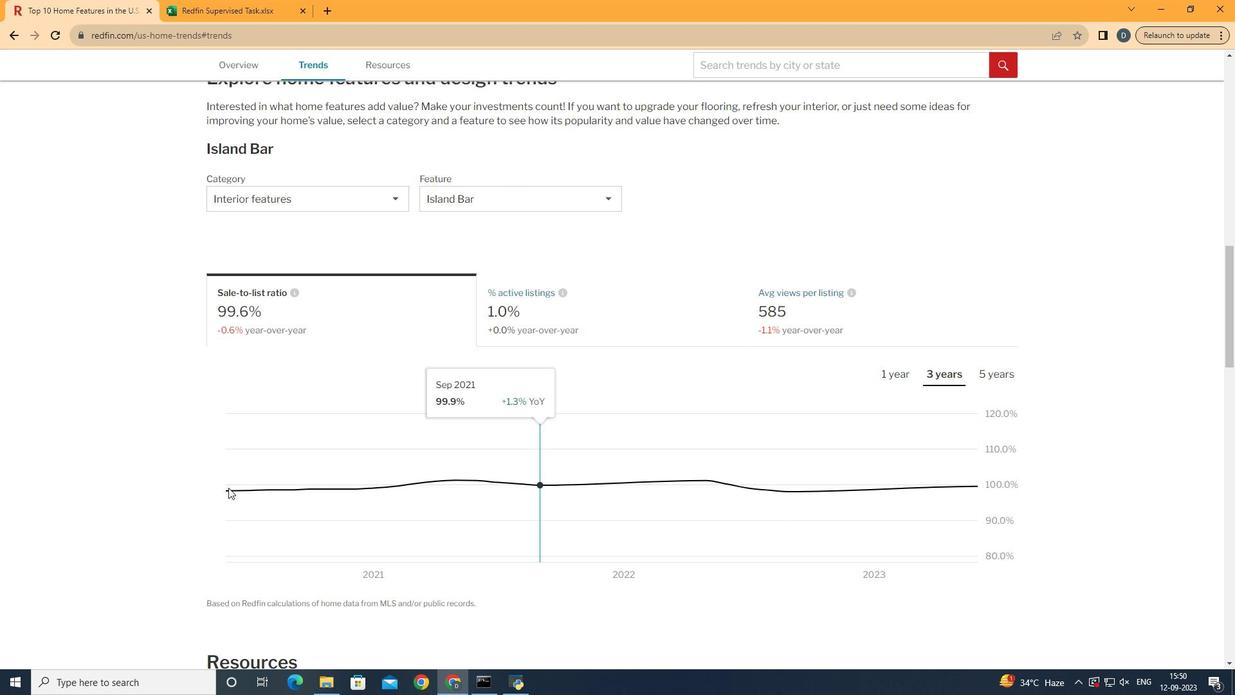 
Action: Mouse moved to (1003, 480)
Screenshot: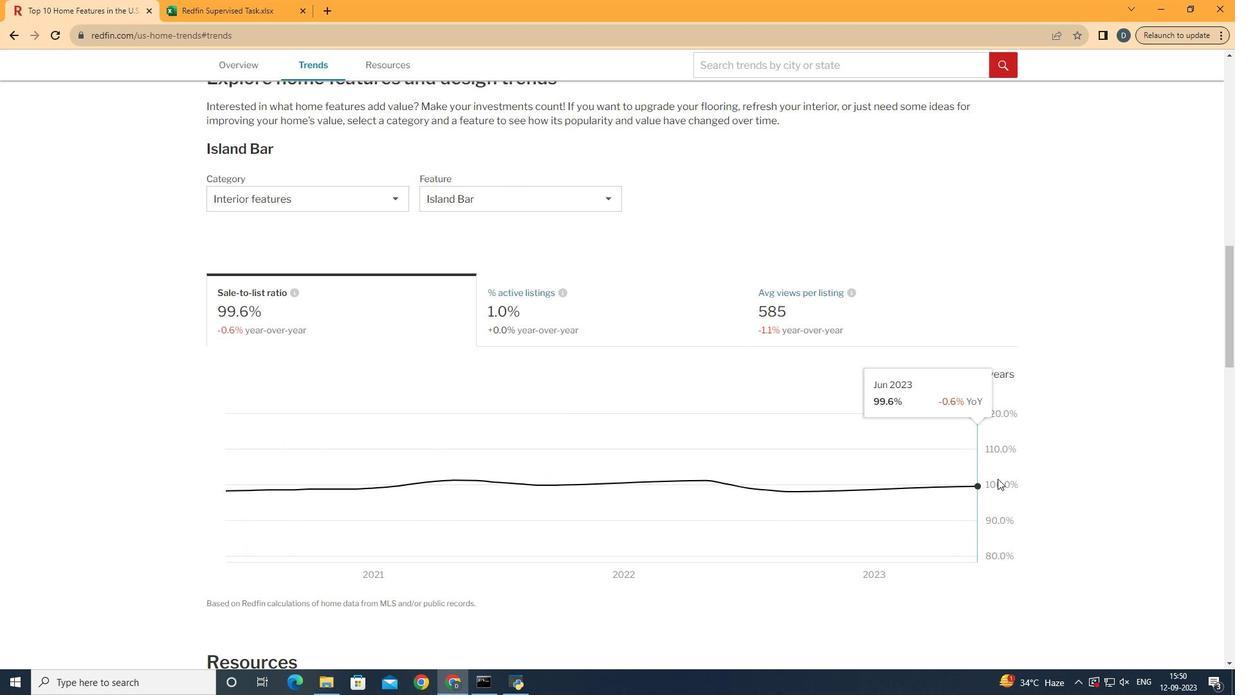 
